 Task: Create a scrum project CircleTech. Add to scrum project CircleTech a team member softage.2@softage.net and assign as Project Lead. Add to scrum project CircleTech a team member softage.3@softage.net
Action: Mouse moved to (189, 54)
Screenshot: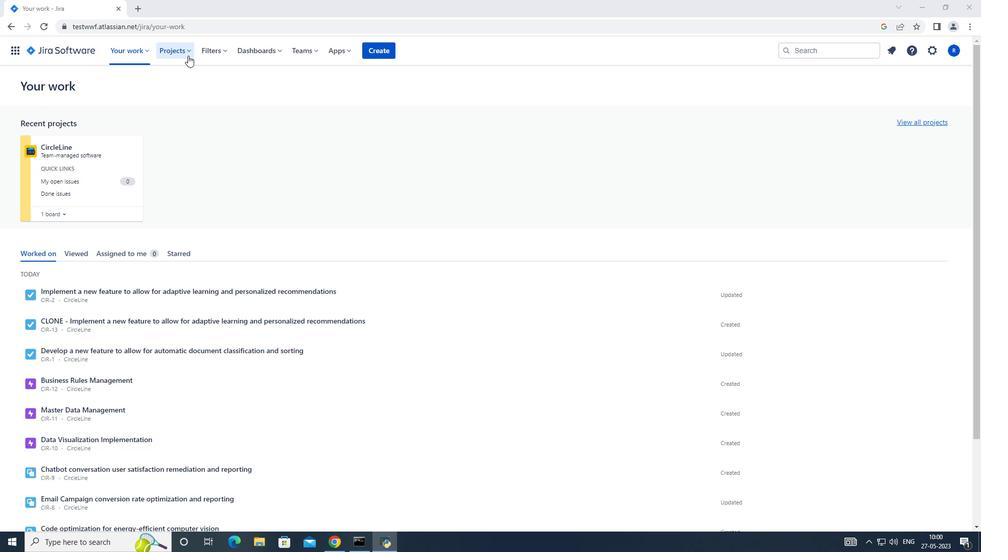 
Action: Mouse pressed left at (189, 54)
Screenshot: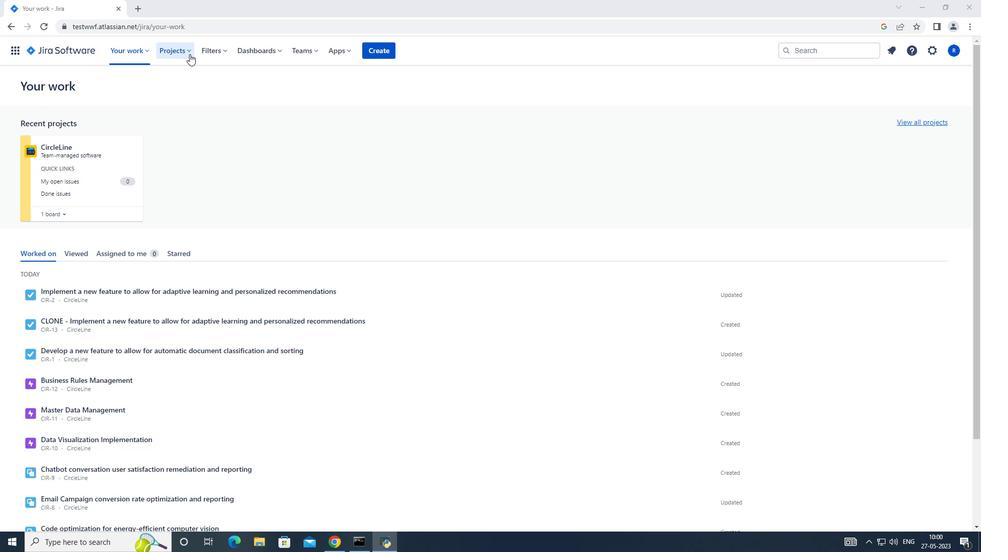 
Action: Mouse moved to (196, 152)
Screenshot: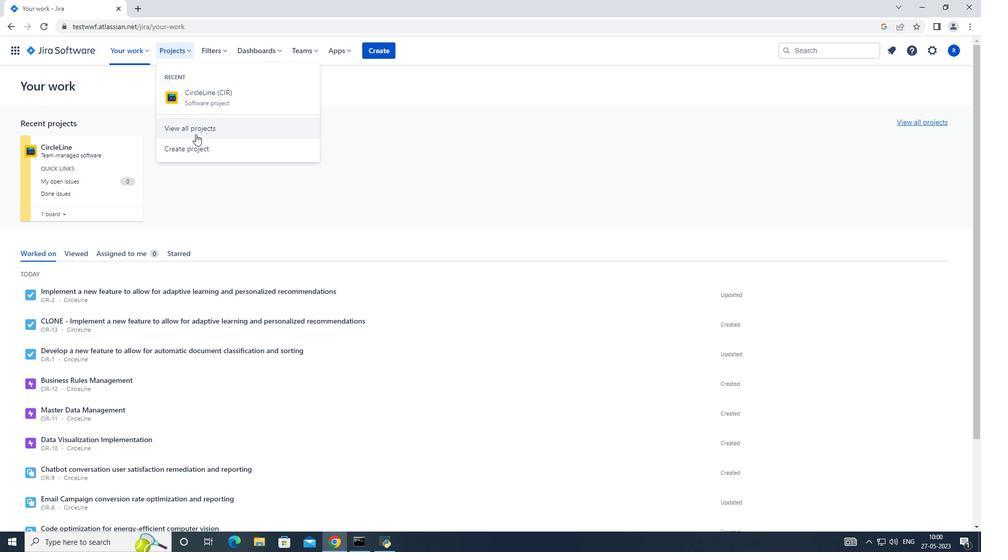 
Action: Mouse pressed left at (196, 152)
Screenshot: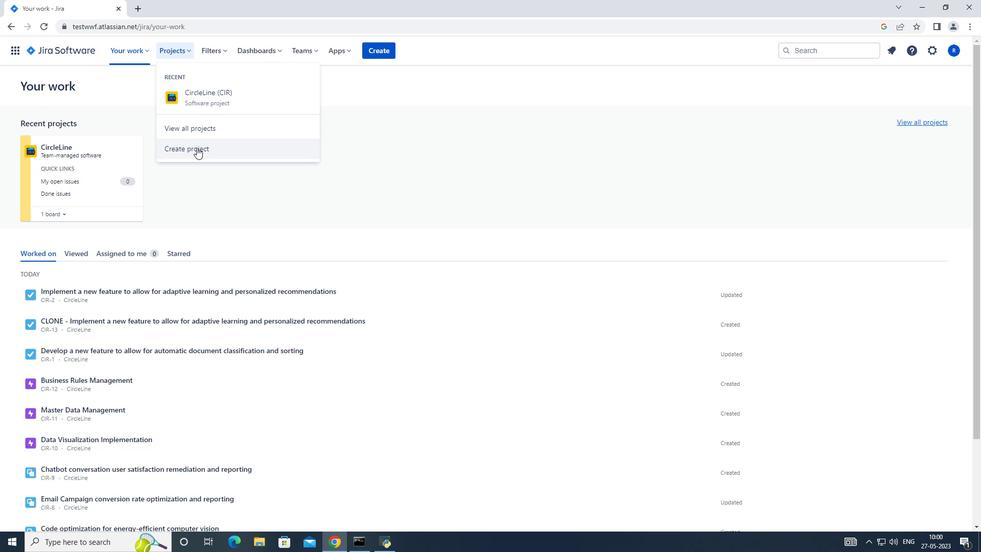 
Action: Mouse moved to (457, 256)
Screenshot: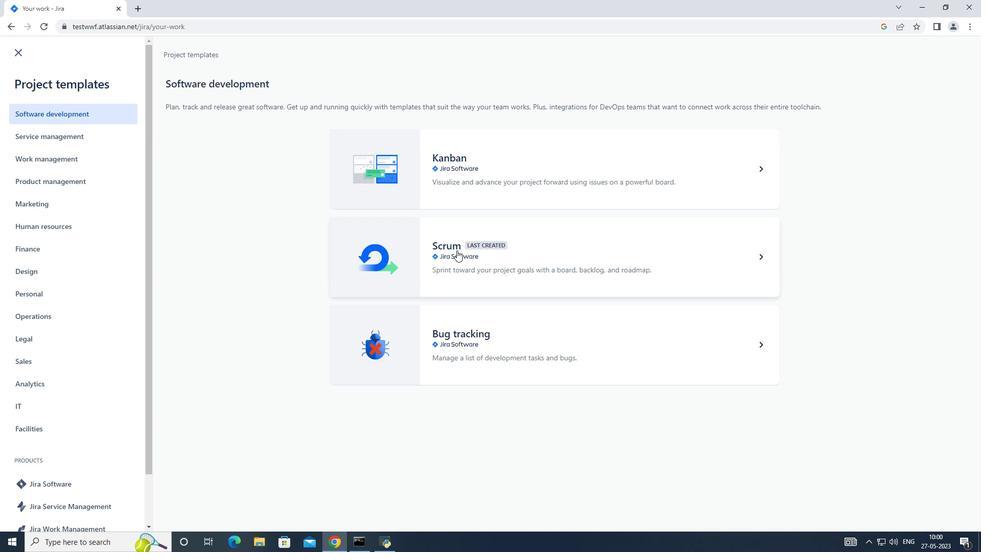 
Action: Mouse pressed left at (457, 256)
Screenshot: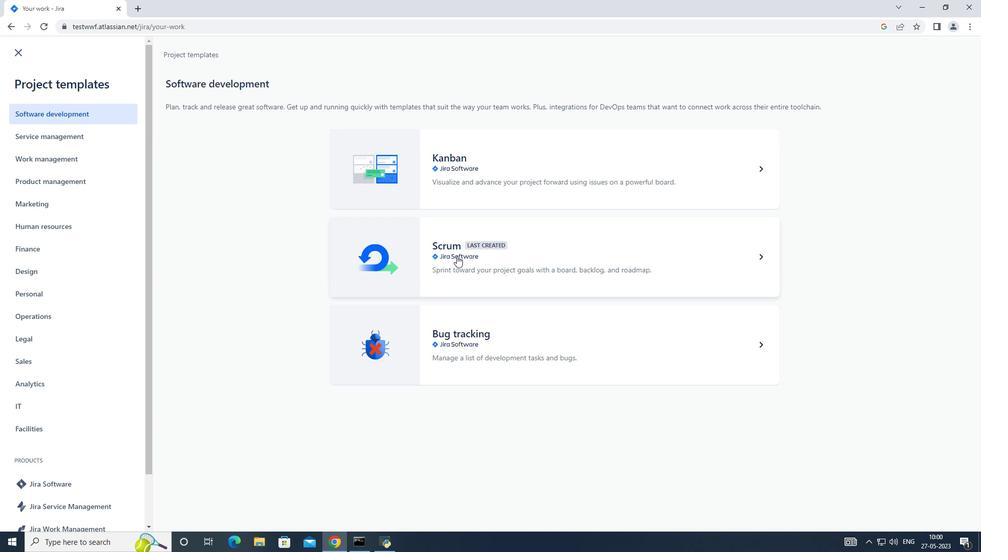 
Action: Mouse moved to (749, 501)
Screenshot: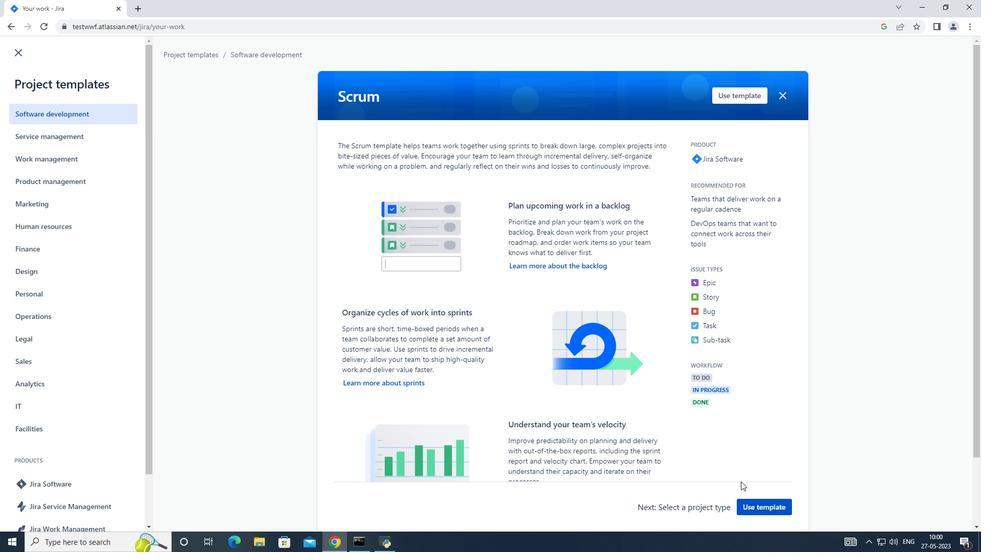 
Action: Mouse pressed left at (749, 501)
Screenshot: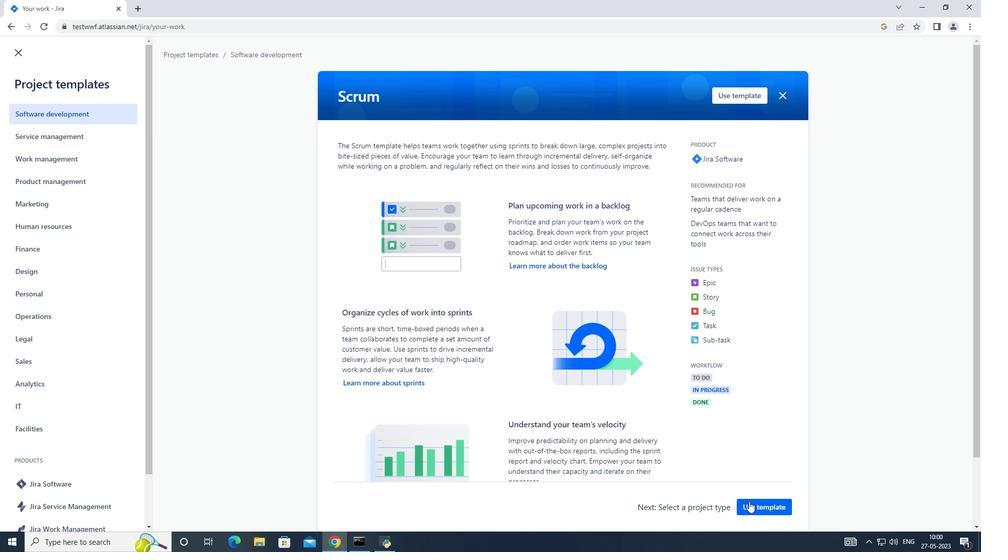 
Action: Mouse moved to (416, 299)
Screenshot: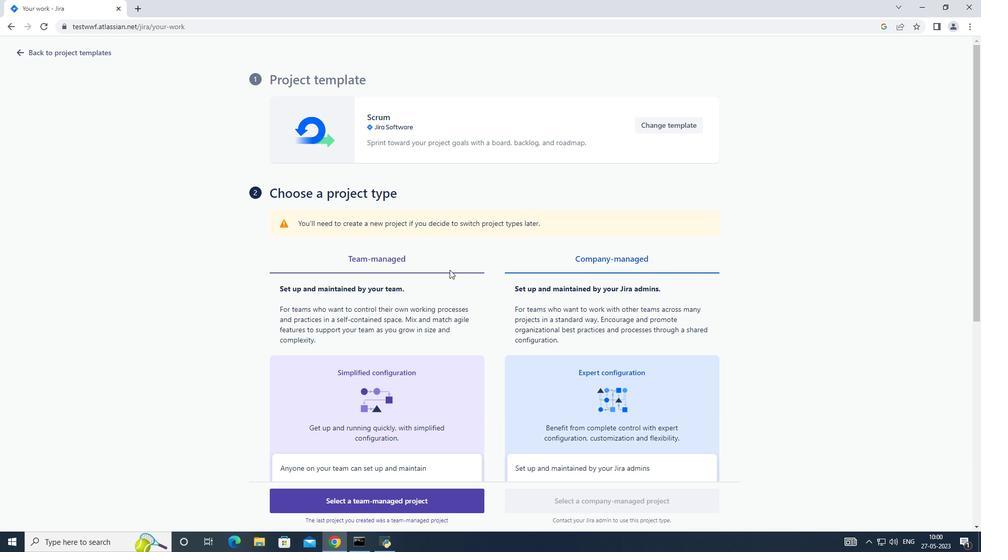 
Action: Mouse scrolled (416, 299) with delta (0, 0)
Screenshot: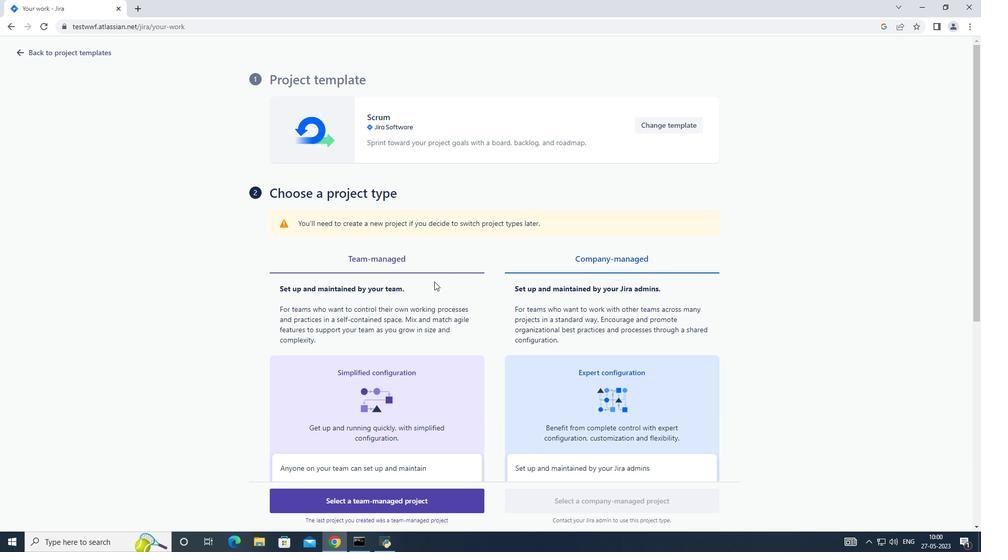 
Action: Mouse scrolled (416, 299) with delta (0, 0)
Screenshot: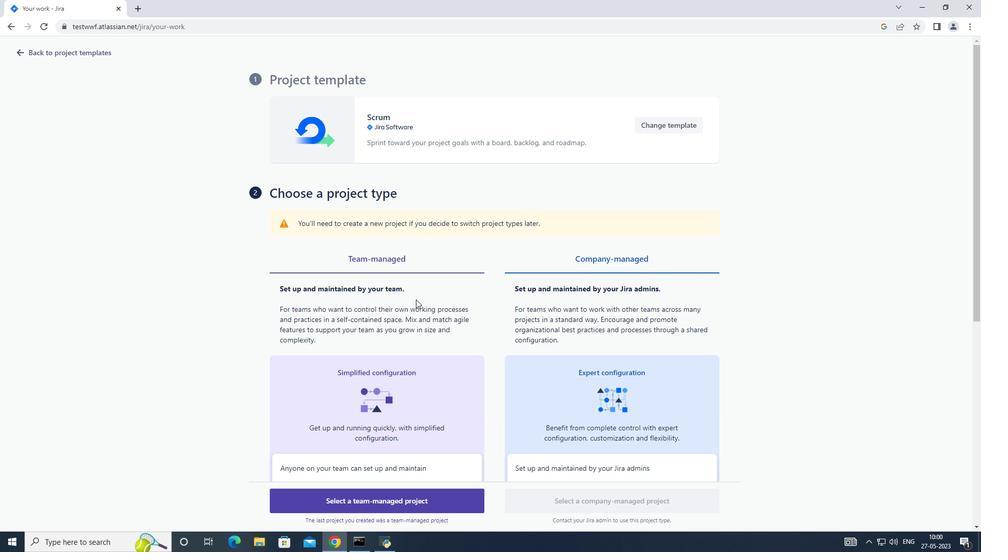 
Action: Mouse moved to (415, 305)
Screenshot: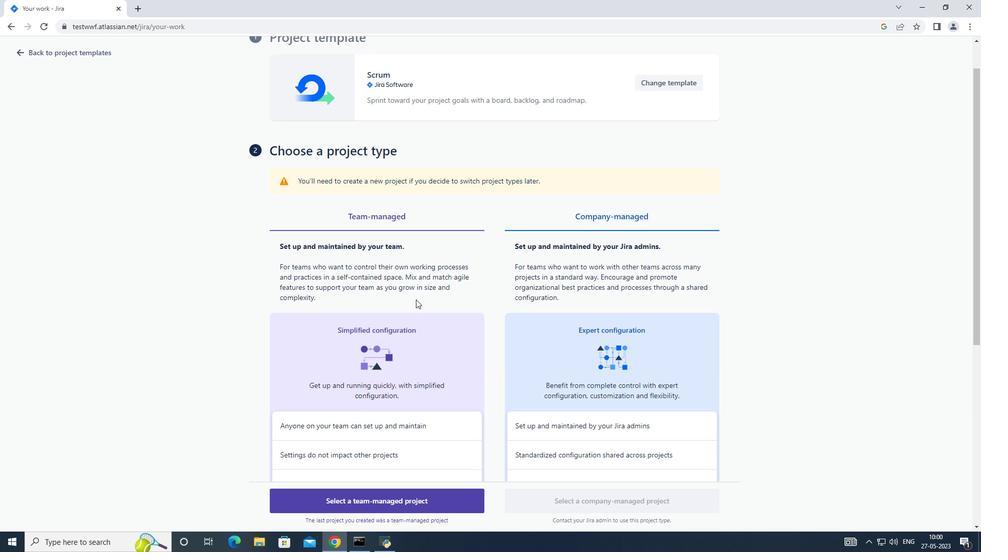 
Action: Mouse scrolled (415, 304) with delta (0, 0)
Screenshot: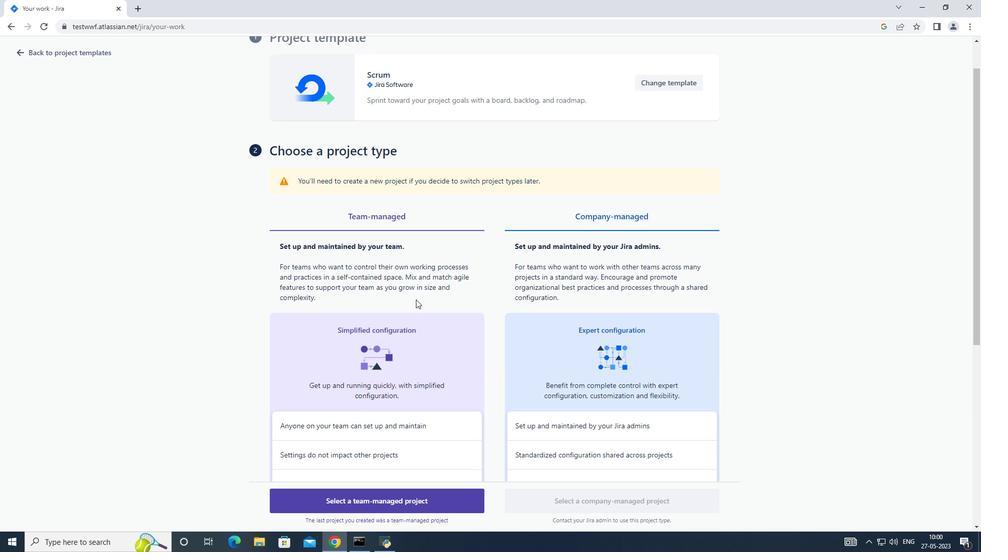 
Action: Mouse moved to (415, 308)
Screenshot: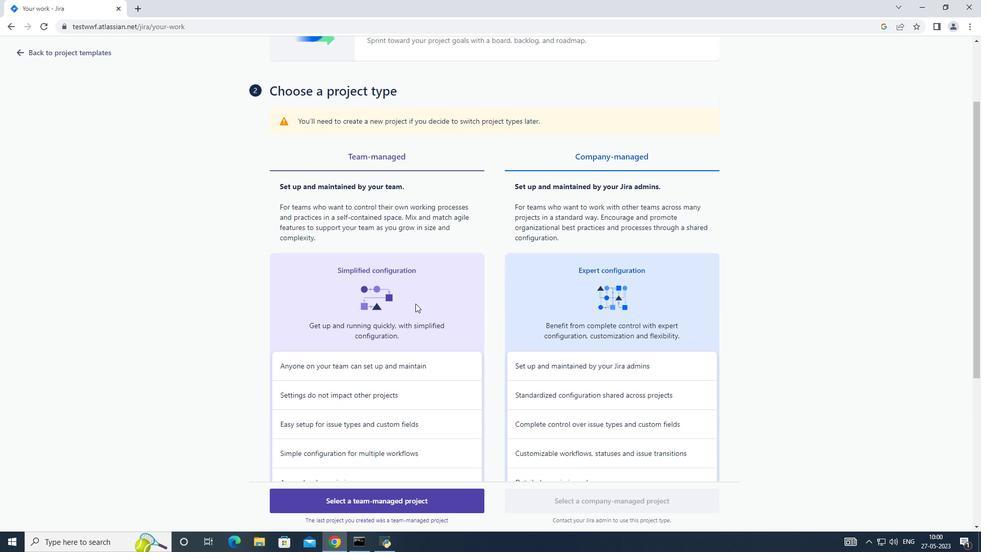 
Action: Mouse scrolled (415, 308) with delta (0, 0)
Screenshot: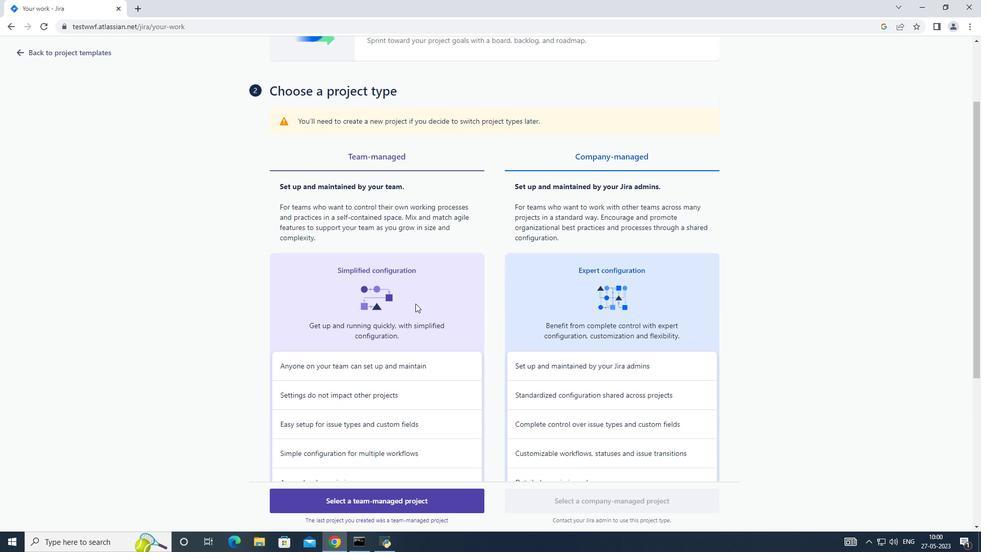 
Action: Mouse moved to (411, 312)
Screenshot: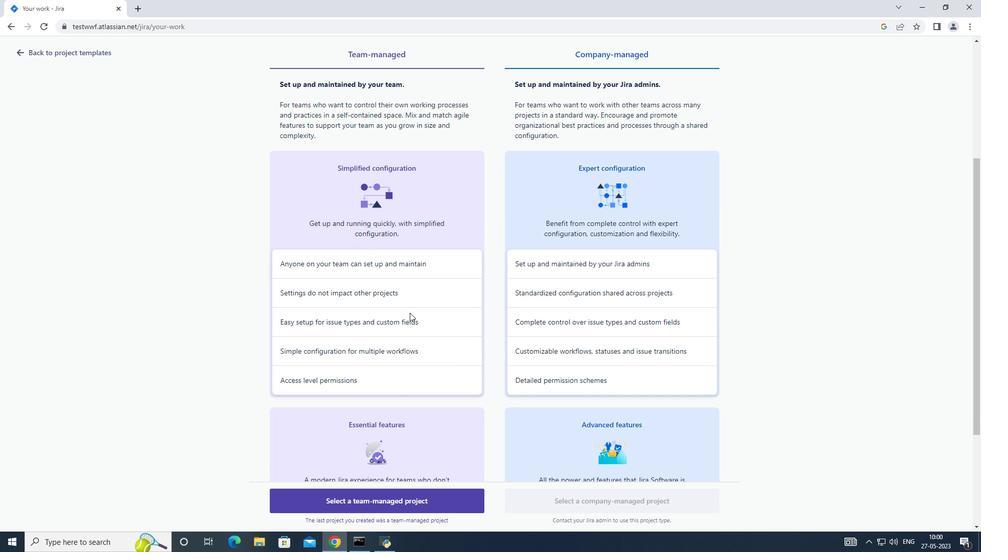 
Action: Mouse scrolled (411, 311) with delta (0, 0)
Screenshot: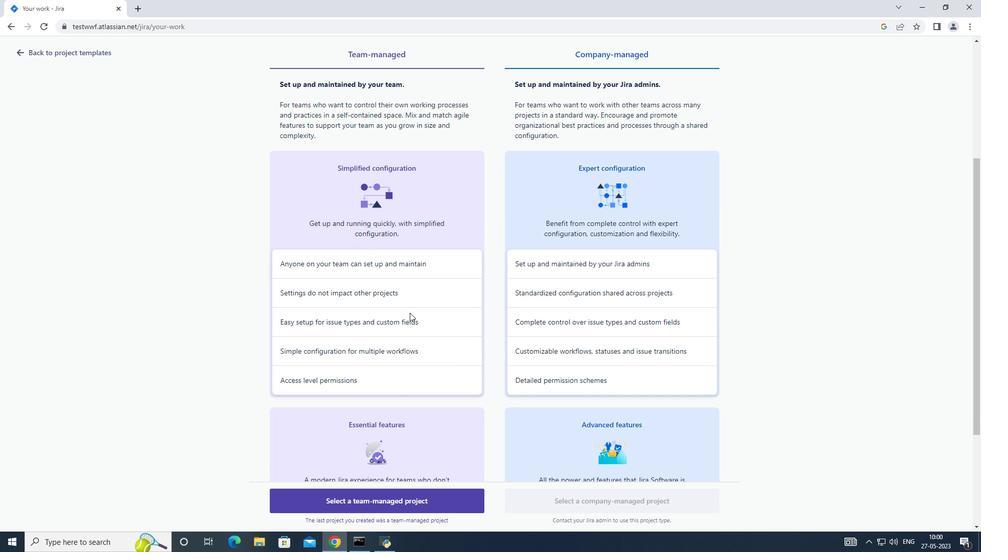 
Action: Mouse scrolled (411, 311) with delta (0, 0)
Screenshot: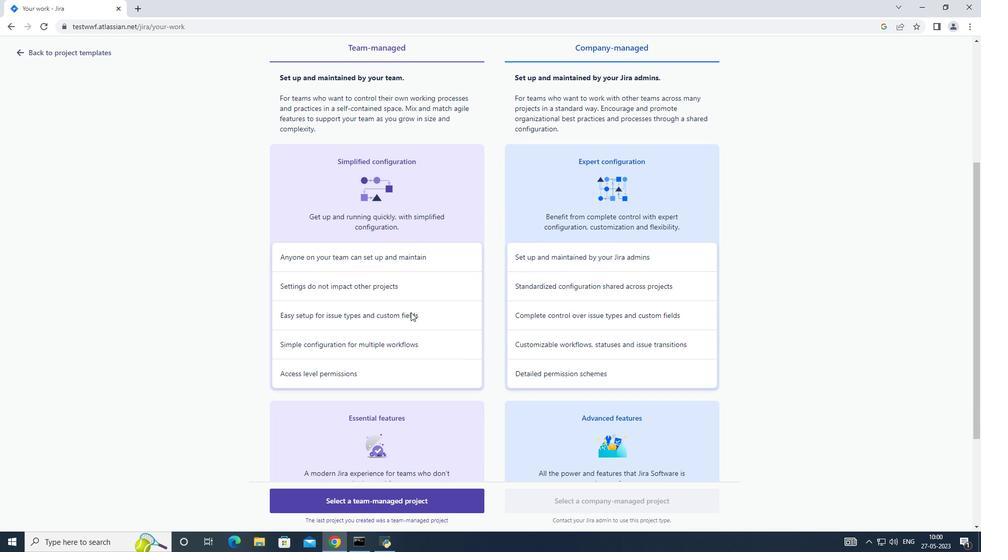 
Action: Mouse moved to (411, 312)
Screenshot: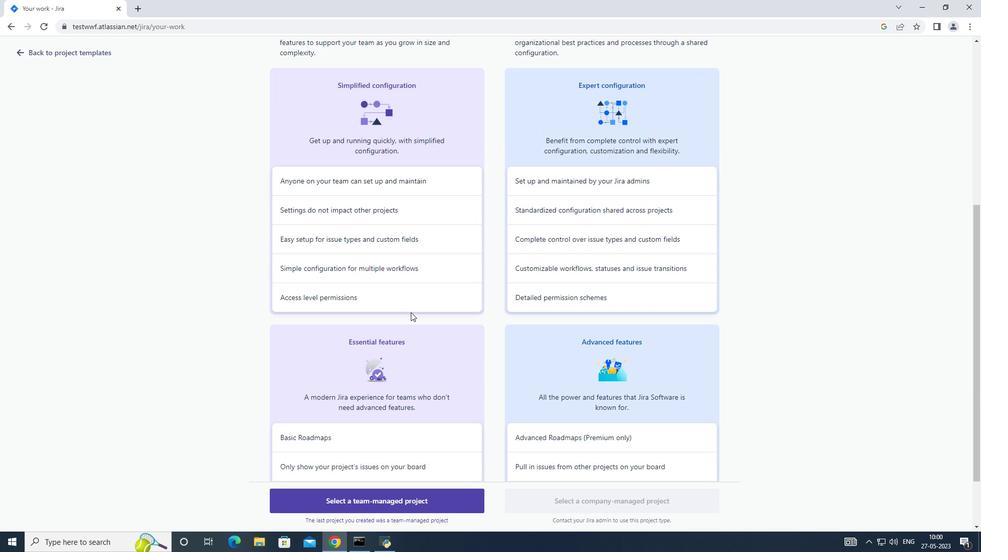 
Action: Mouse scrolled (411, 311) with delta (0, 0)
Screenshot: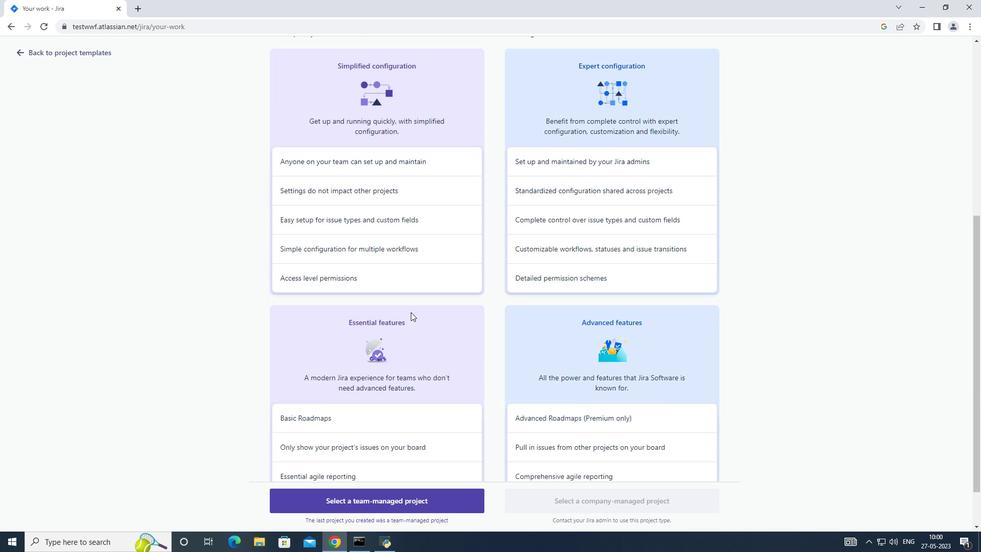 
Action: Mouse scrolled (411, 311) with delta (0, 0)
Screenshot: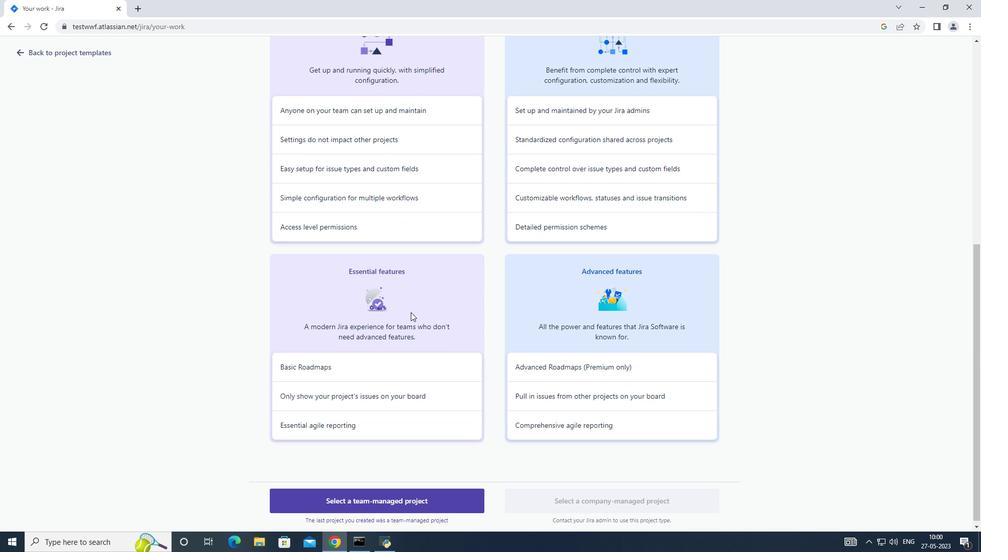 
Action: Mouse scrolled (411, 311) with delta (0, 0)
Screenshot: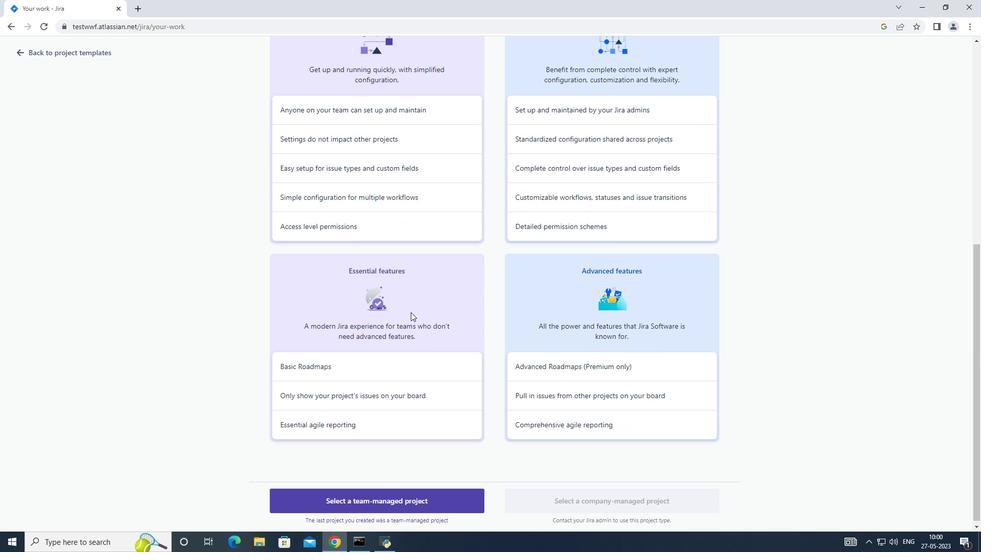 
Action: Mouse moved to (339, 494)
Screenshot: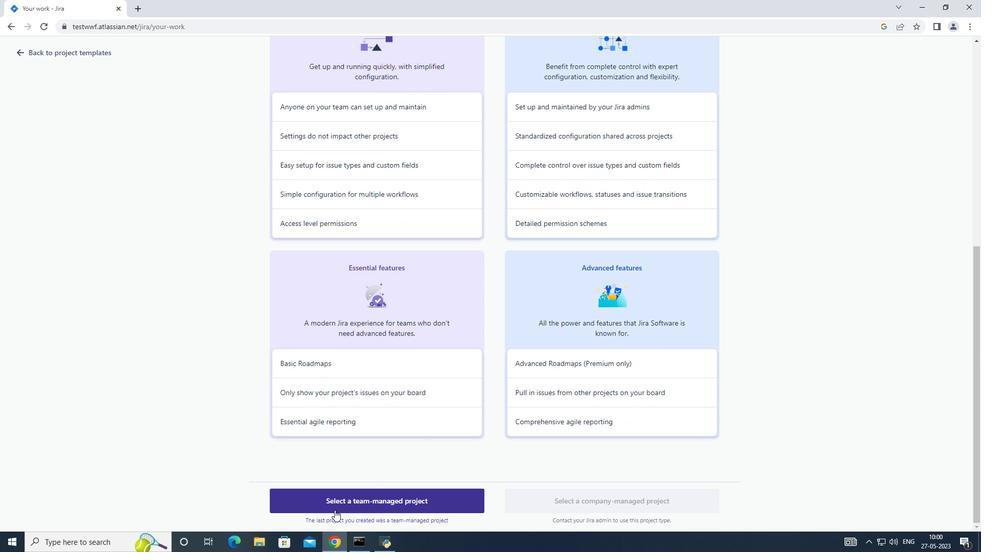 
Action: Mouse pressed left at (339, 494)
Screenshot: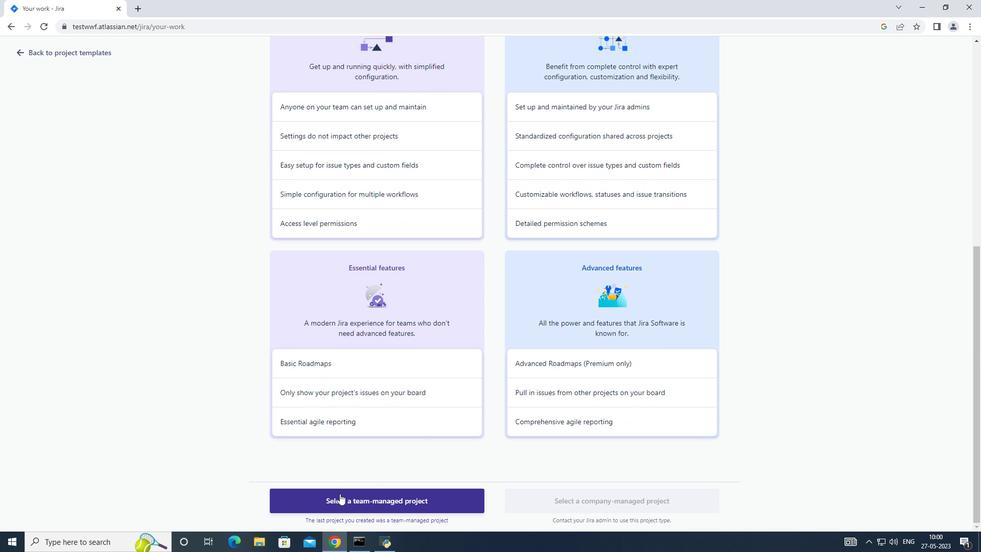 
Action: Mouse moved to (349, 221)
Screenshot: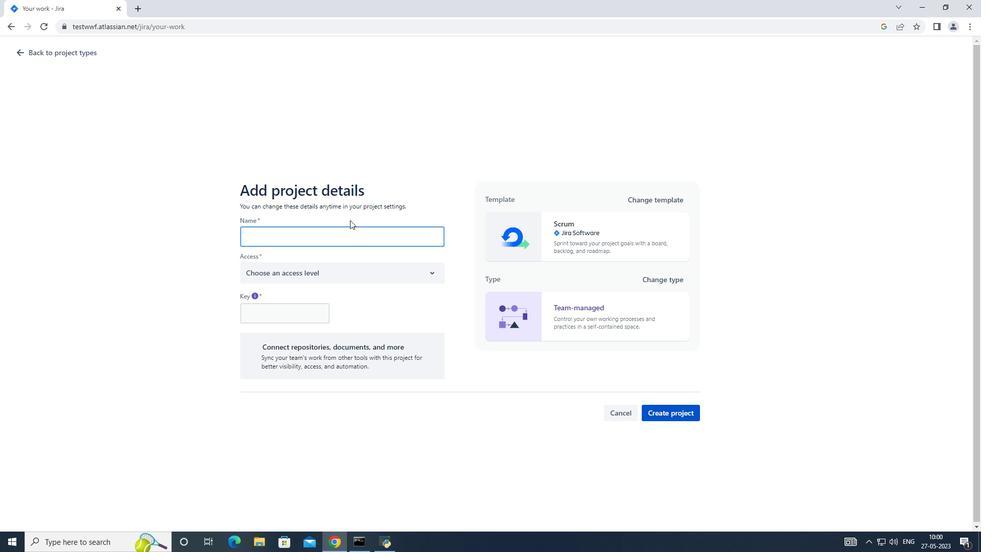 
Action: Key pressed <Key.shift>Circle<Key.shift><Key.shift>Tech
Screenshot: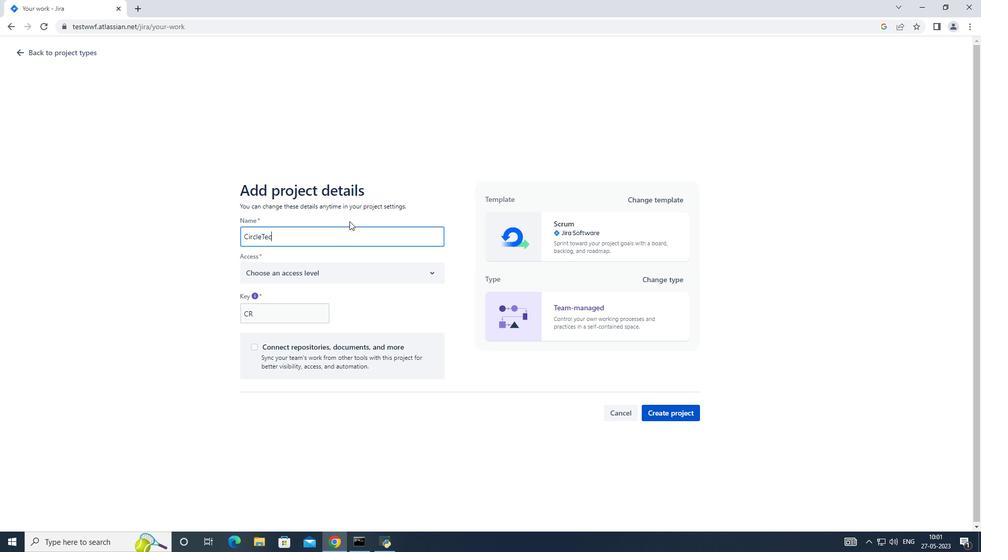 
Action: Mouse moved to (672, 415)
Screenshot: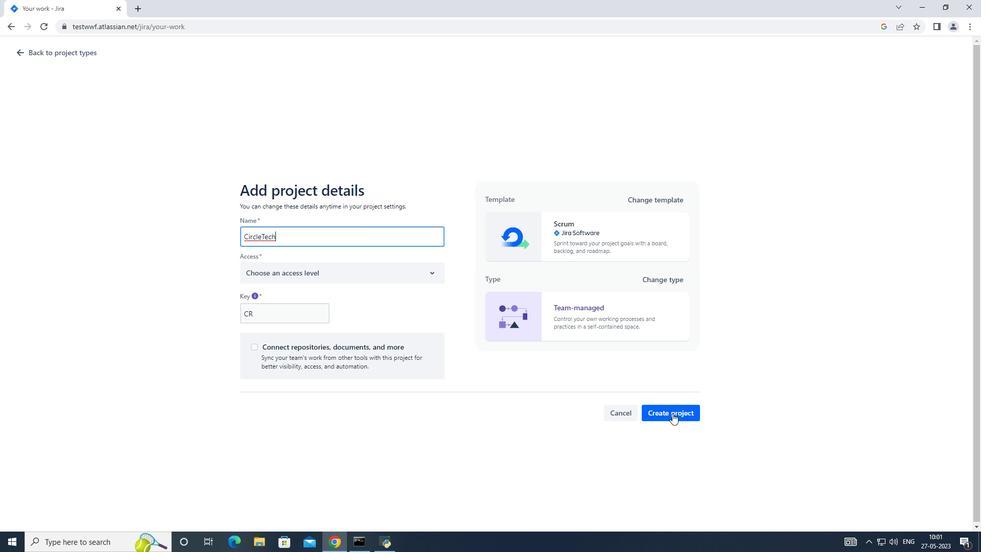 
Action: Mouse pressed left at (672, 415)
Screenshot: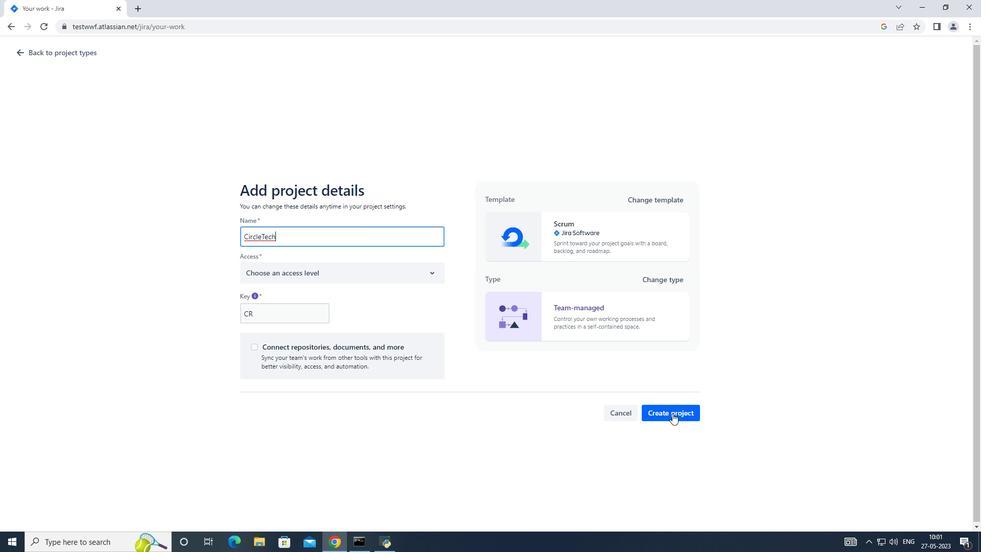 
Action: Mouse moved to (314, 271)
Screenshot: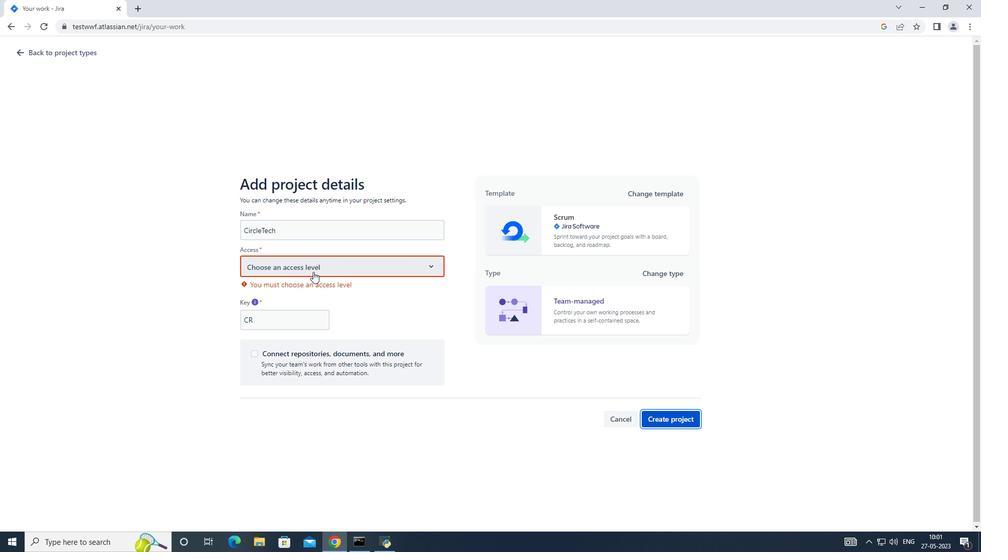 
Action: Mouse pressed left at (314, 271)
Screenshot: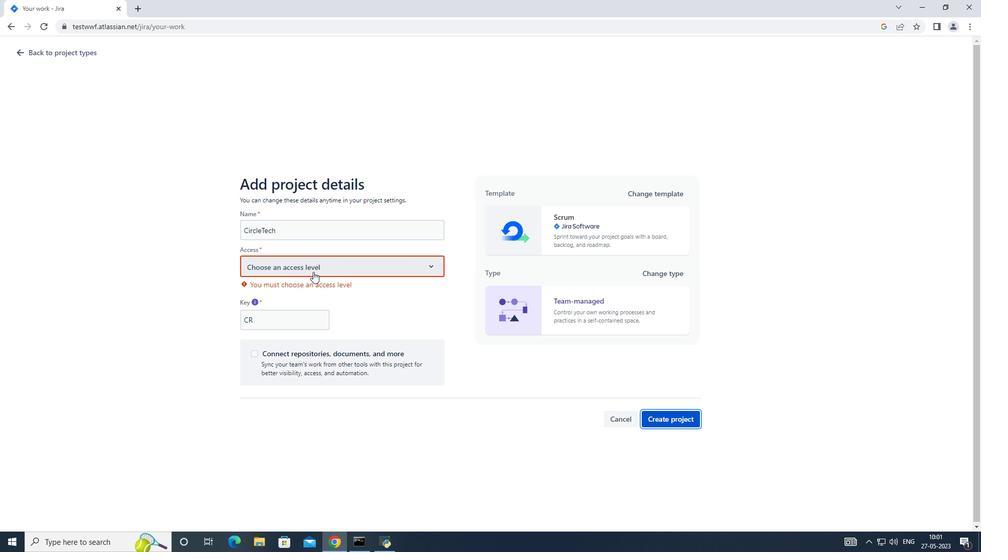 
Action: Mouse moved to (333, 306)
Screenshot: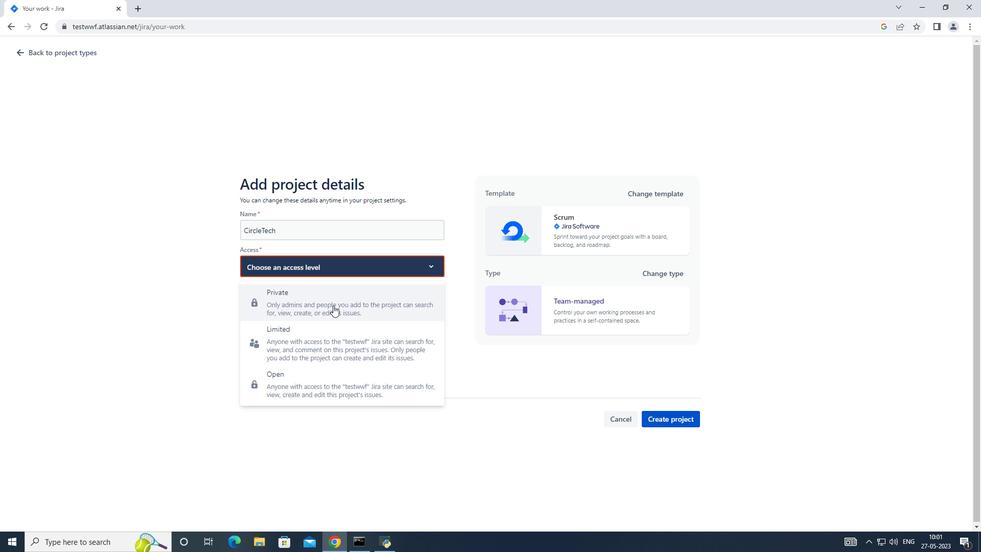 
Action: Mouse pressed left at (333, 306)
Screenshot: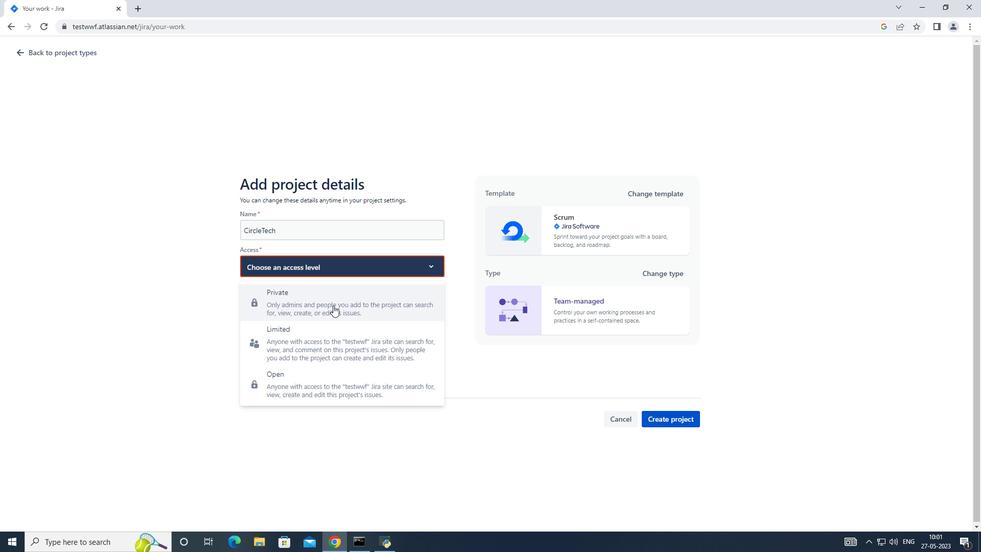 
Action: Mouse moved to (658, 412)
Screenshot: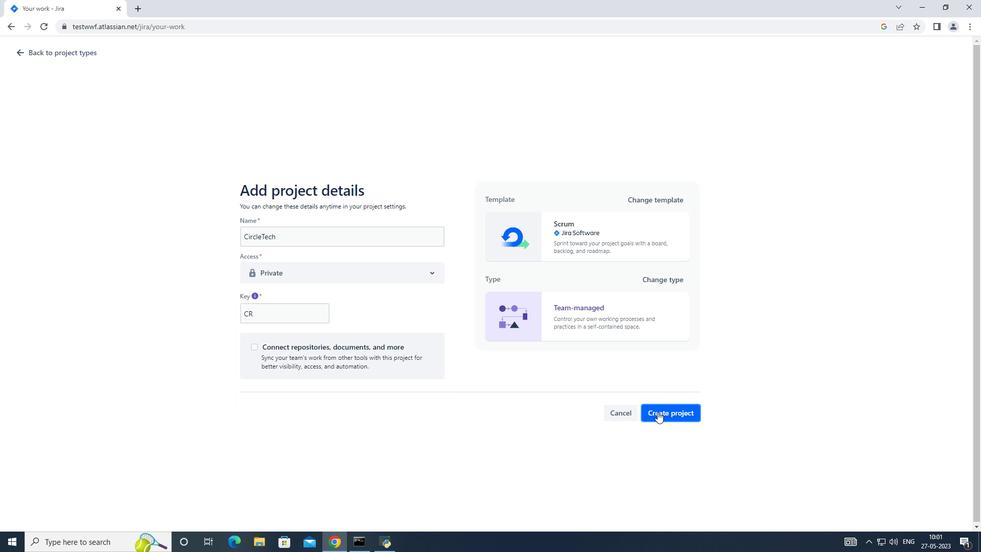 
Action: Mouse pressed left at (658, 412)
Screenshot: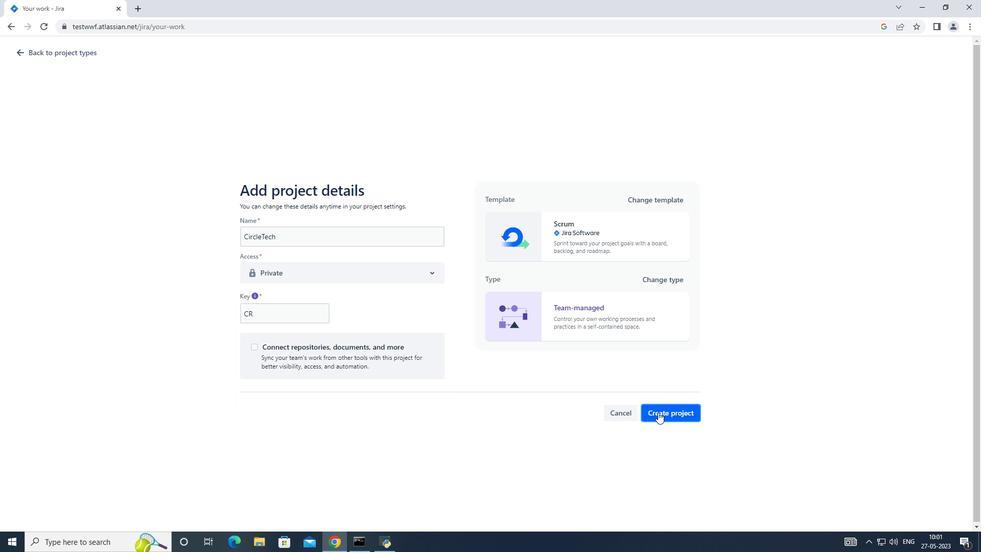 
Action: Mouse moved to (242, 135)
Screenshot: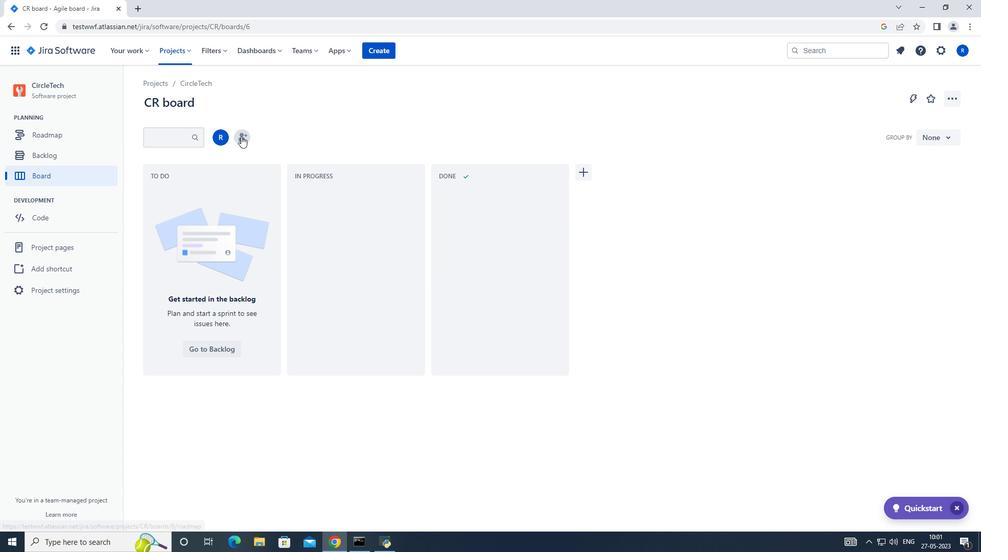 
Action: Mouse pressed left at (242, 135)
Screenshot: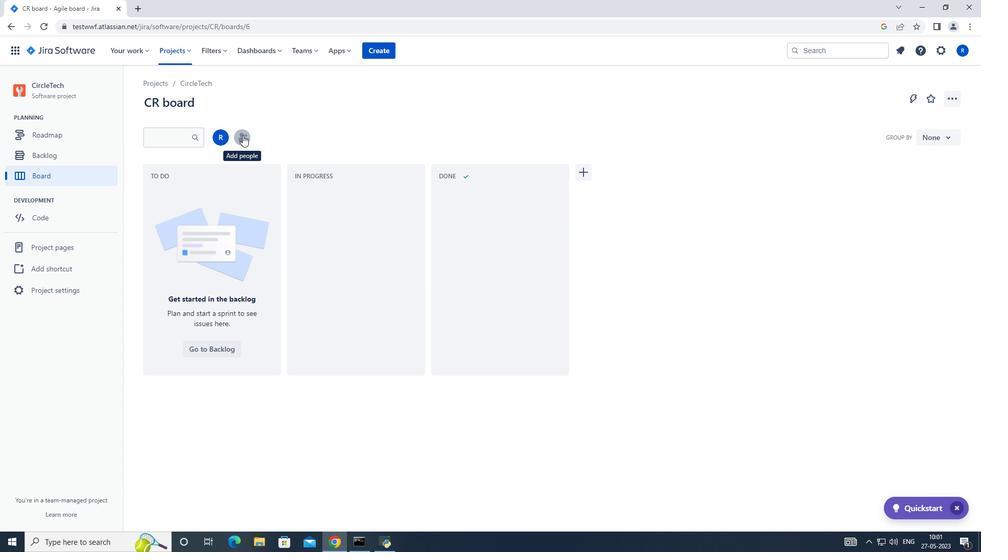 
Action: Mouse moved to (471, 127)
Screenshot: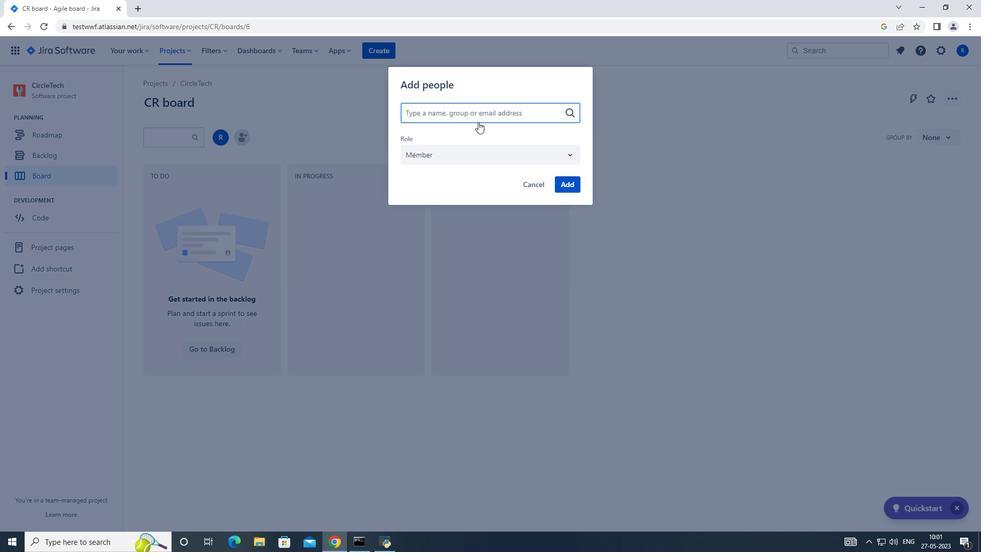 
Action: Key pressed softage.2<Key.shift_r>@softage.net
Screenshot: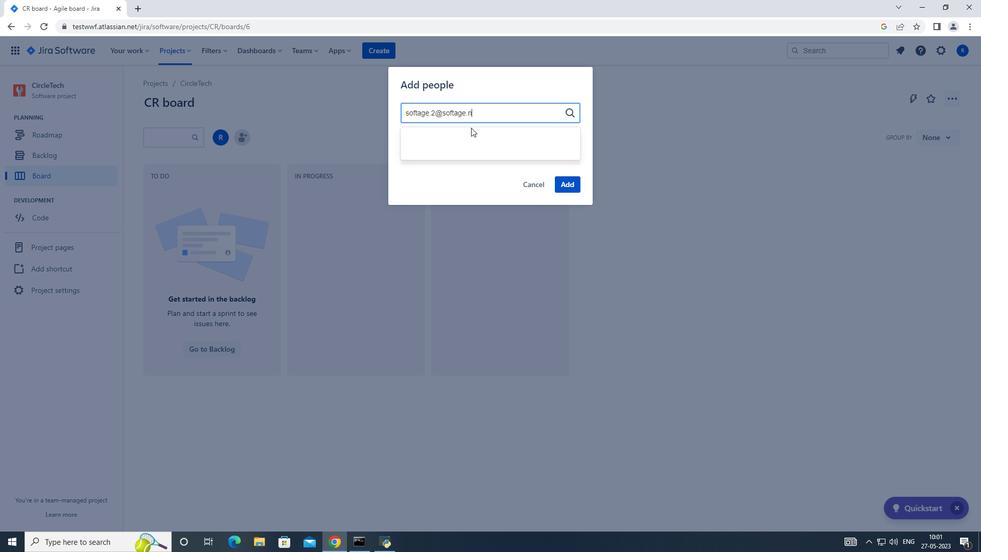 
Action: Mouse moved to (464, 142)
Screenshot: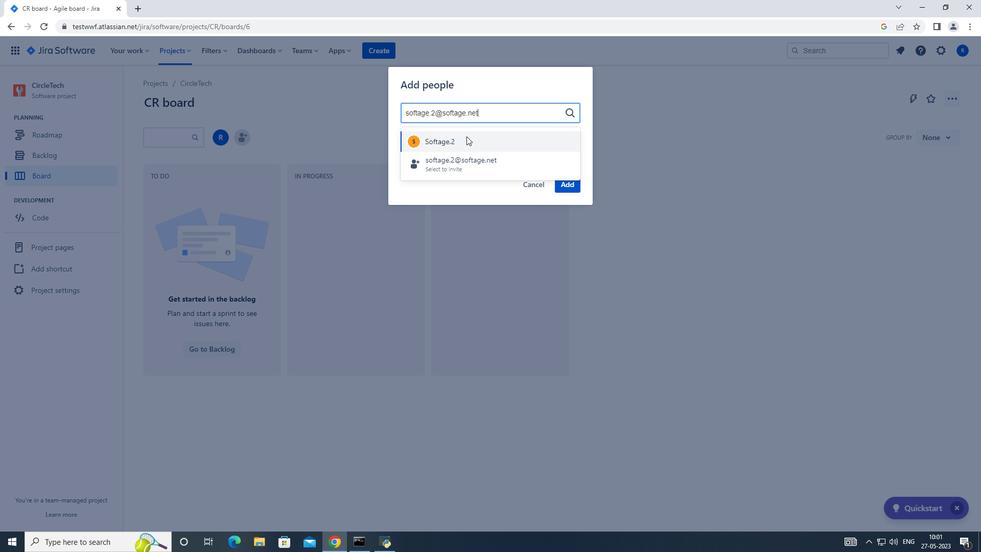 
Action: Mouse pressed left at (464, 142)
Screenshot: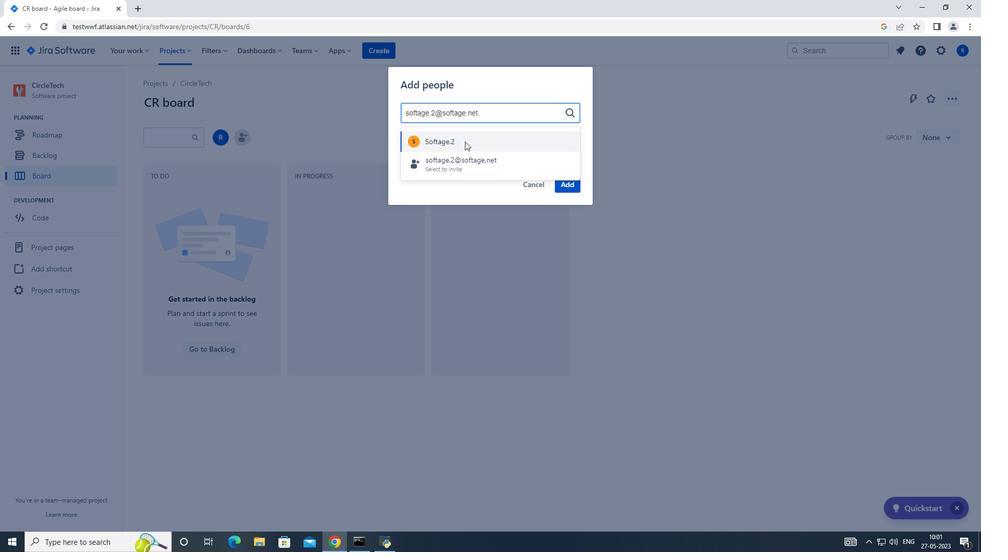 
Action: Mouse moved to (563, 156)
Screenshot: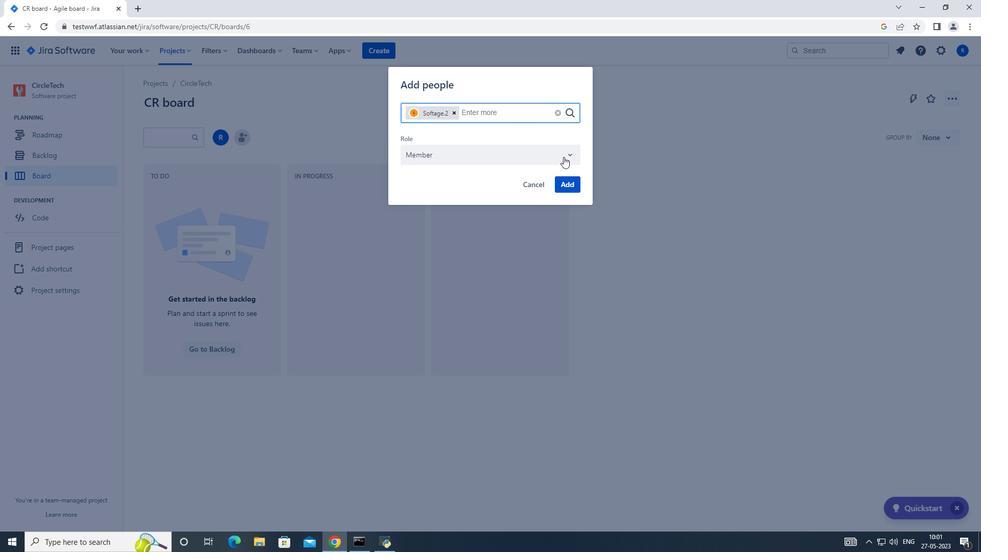 
Action: Mouse pressed left at (563, 156)
Screenshot: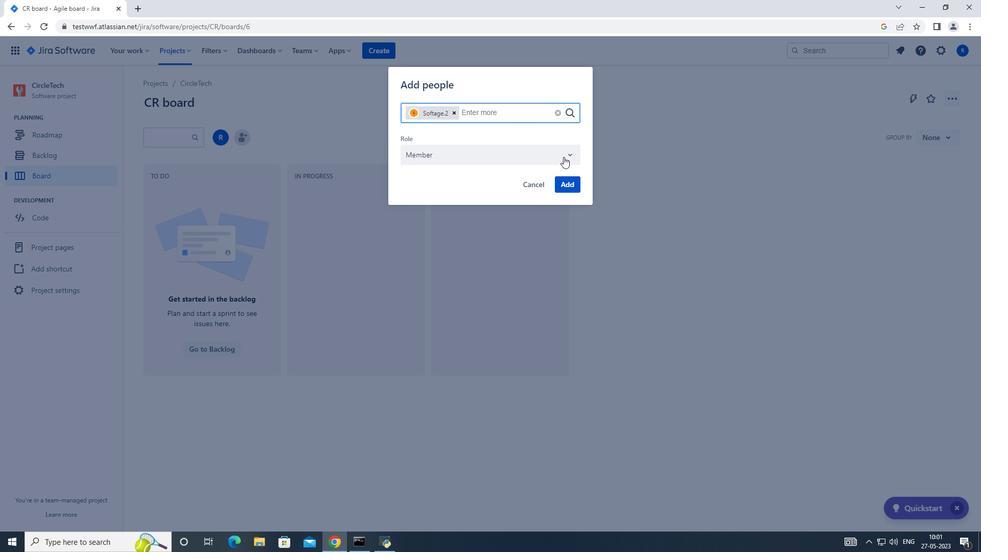 
Action: Mouse moved to (563, 156)
Screenshot: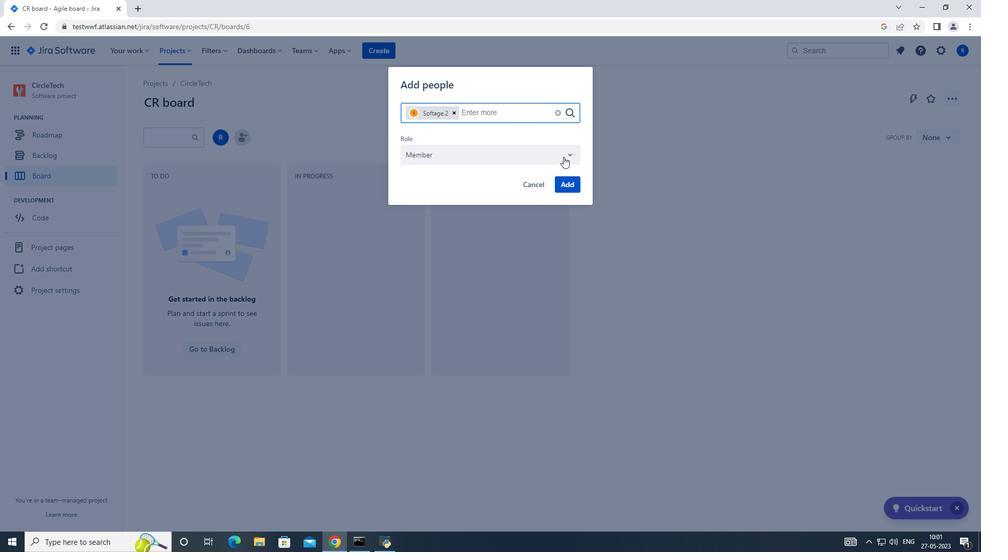 
Action: Mouse pressed left at (563, 156)
Screenshot: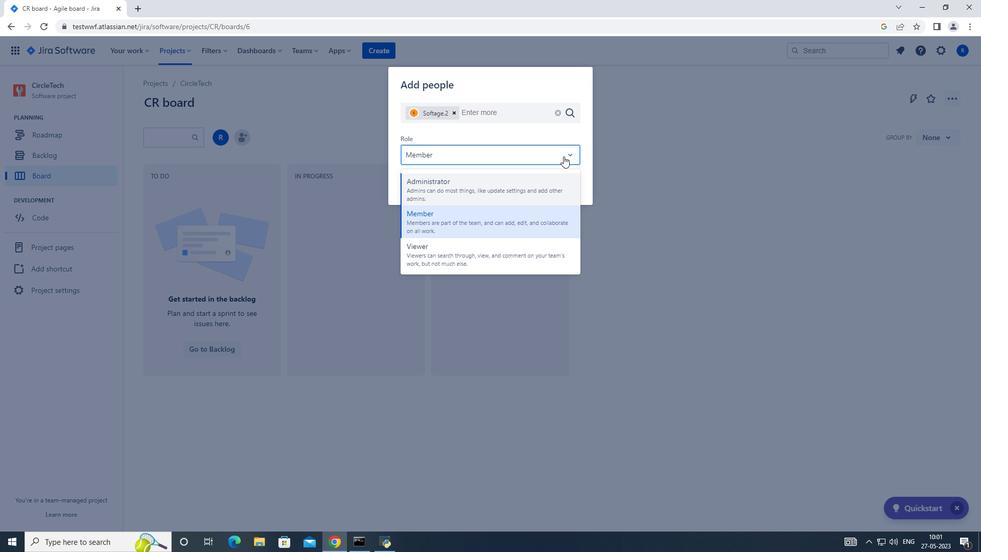 
Action: Mouse moved to (565, 181)
Screenshot: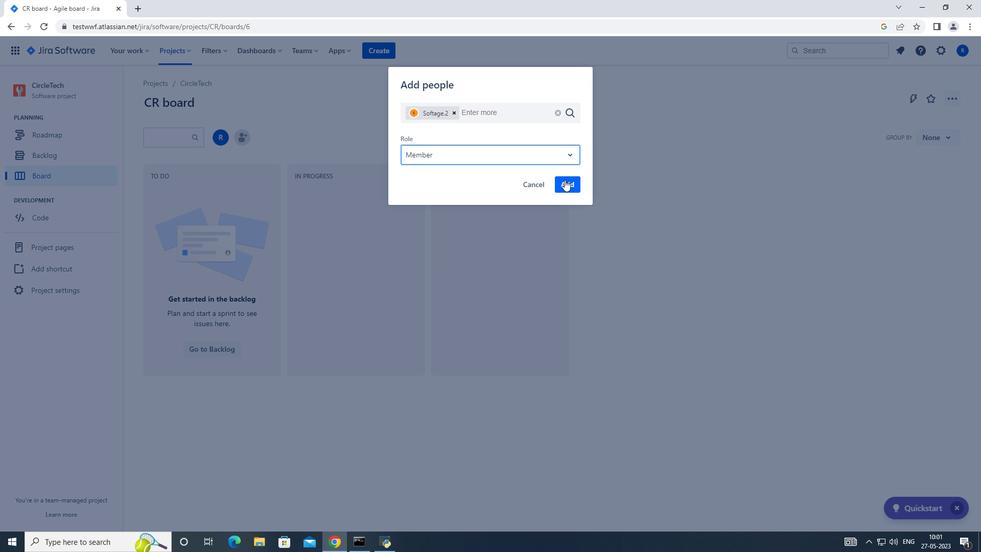 
Action: Mouse pressed left at (565, 181)
Screenshot: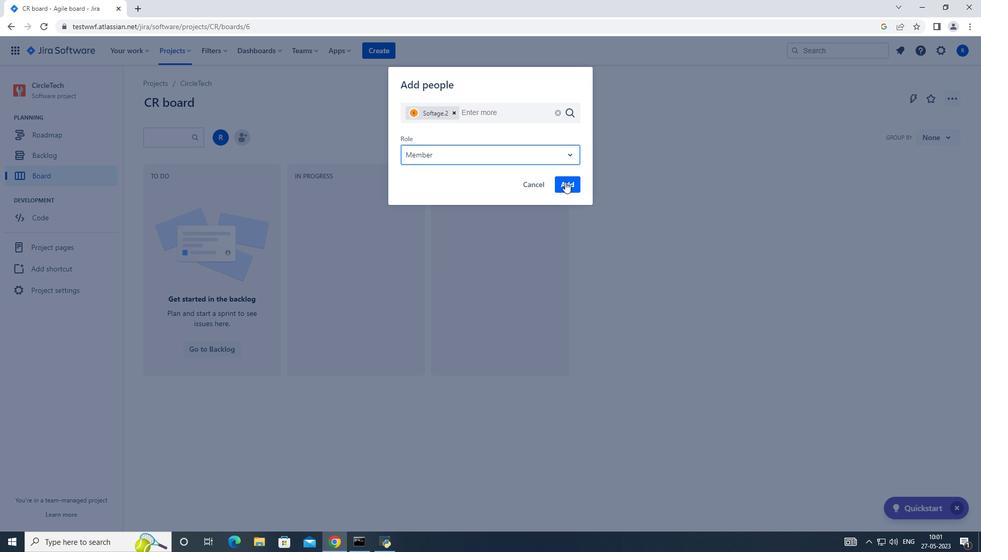 
Action: Mouse moved to (53, 285)
Screenshot: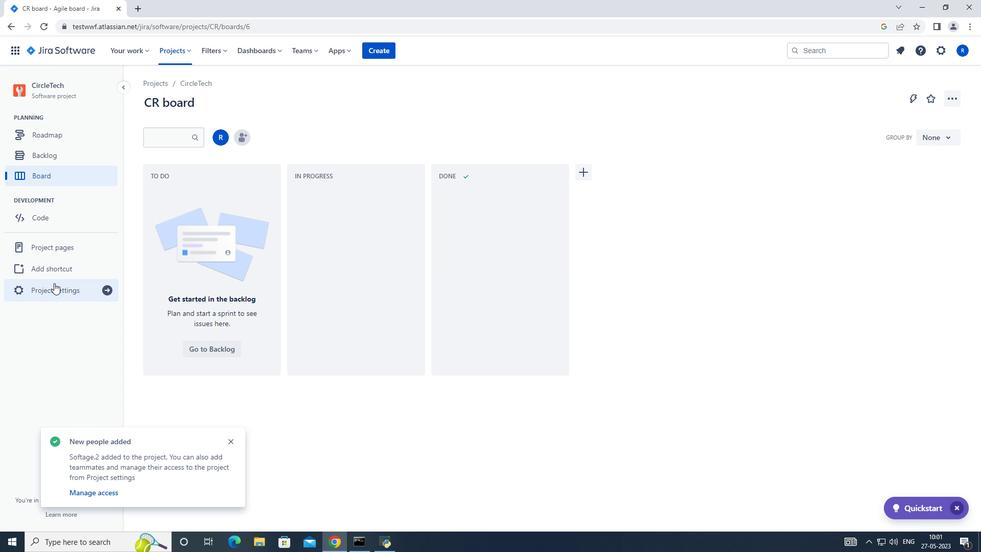 
Action: Mouse pressed left at (53, 285)
Screenshot: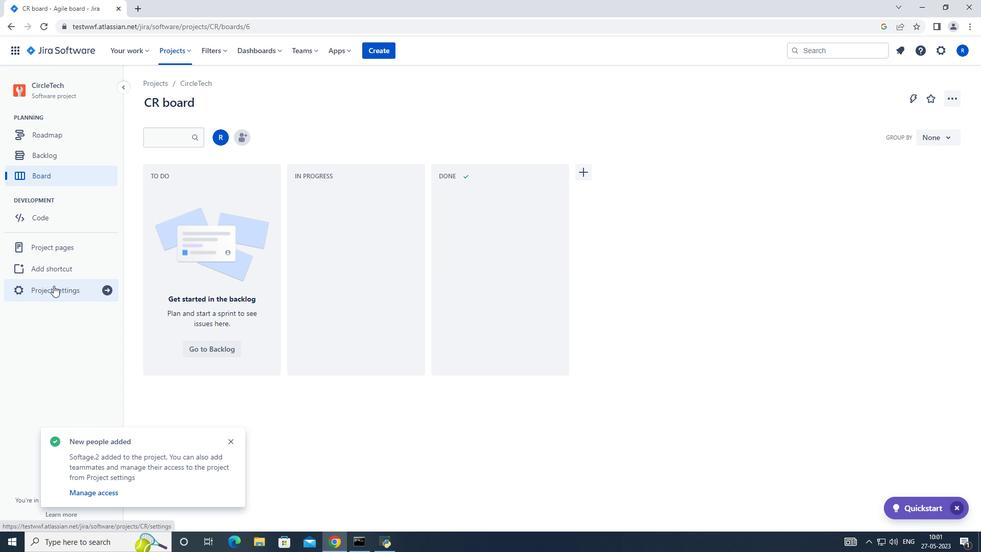 
Action: Mouse moved to (543, 332)
Screenshot: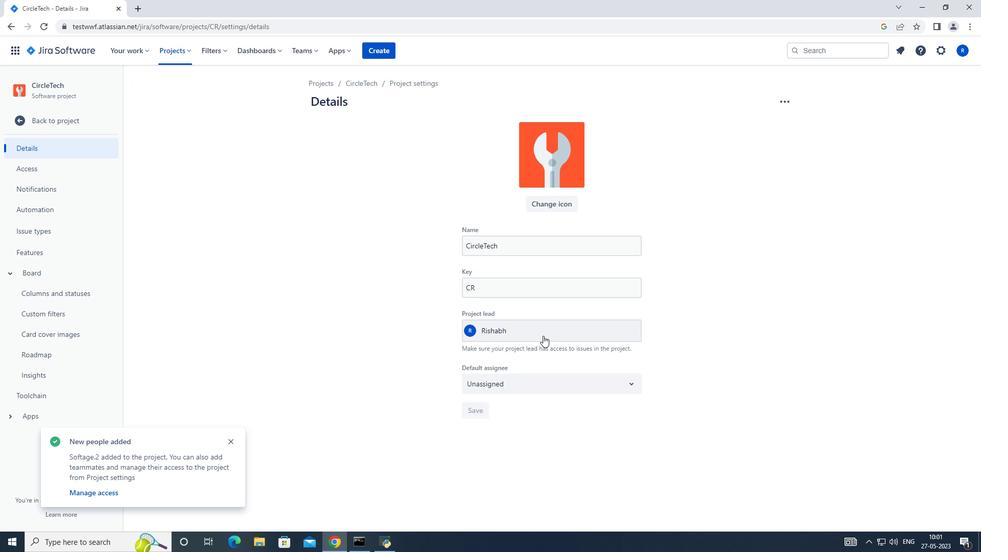 
Action: Mouse pressed left at (543, 332)
Screenshot: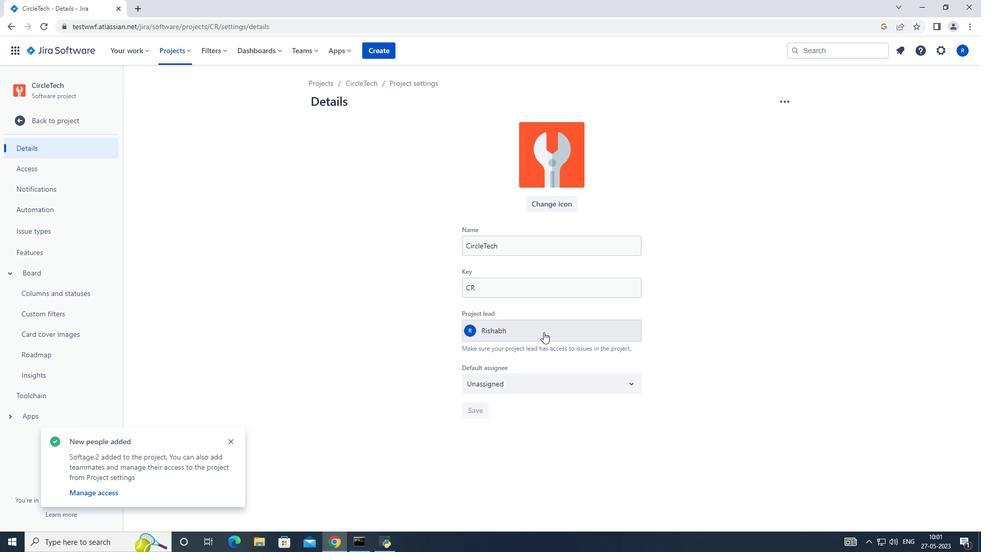
Action: Mouse moved to (543, 334)
Screenshot: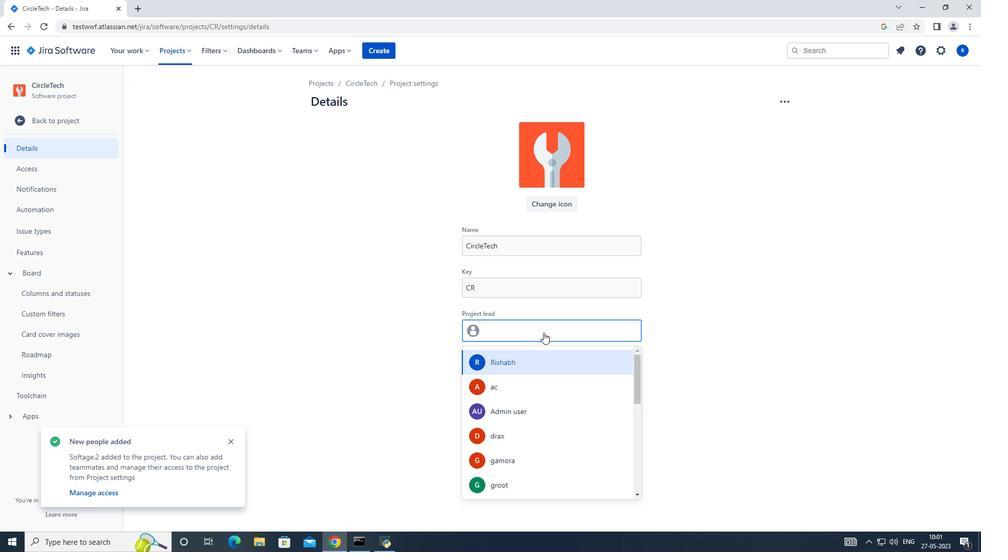 
Action: Key pressed softage.2<Key.shift_r>@softage.net<Key.enter>
Screenshot: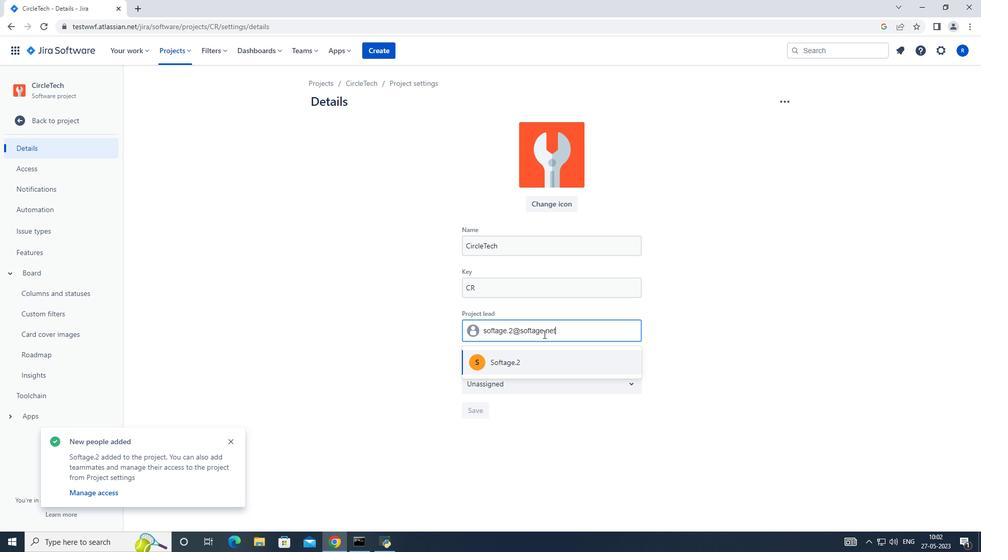 
Action: Mouse moved to (539, 386)
Screenshot: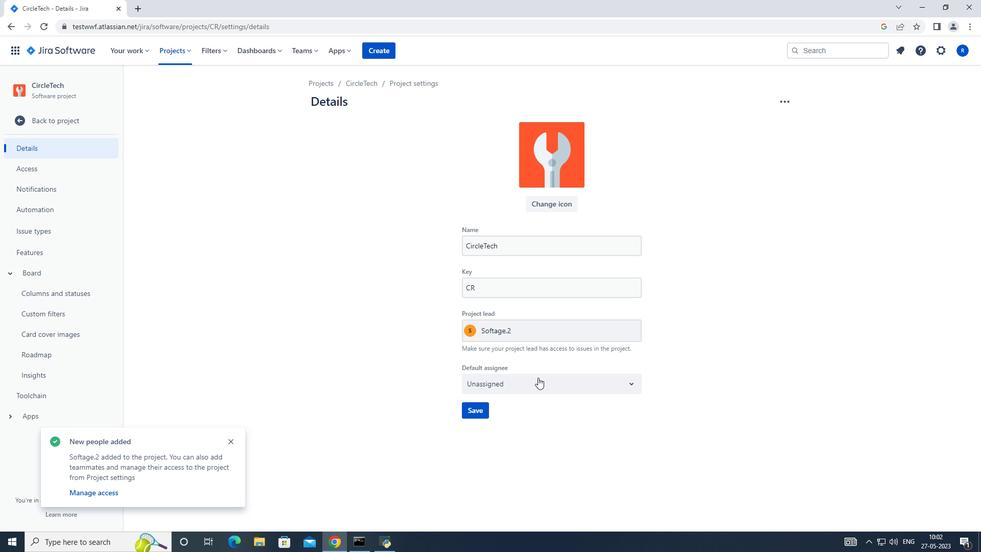 
Action: Mouse pressed left at (539, 386)
Screenshot: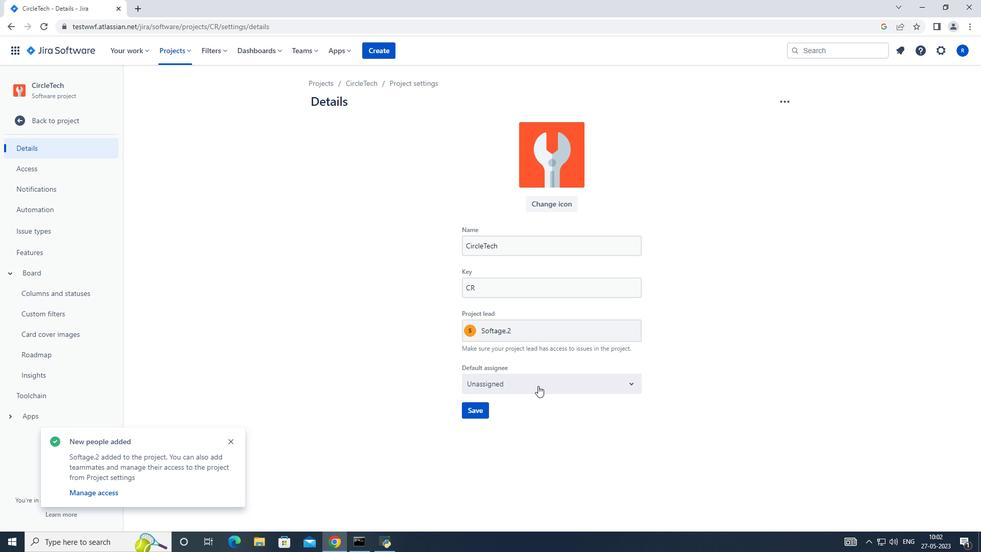 
Action: Mouse moved to (509, 415)
Screenshot: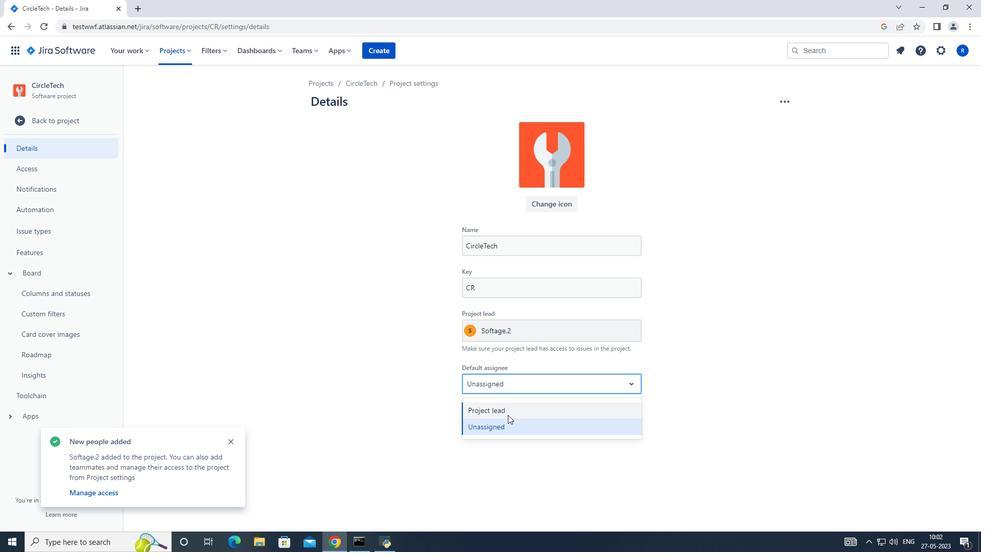 
Action: Mouse pressed left at (509, 415)
Screenshot: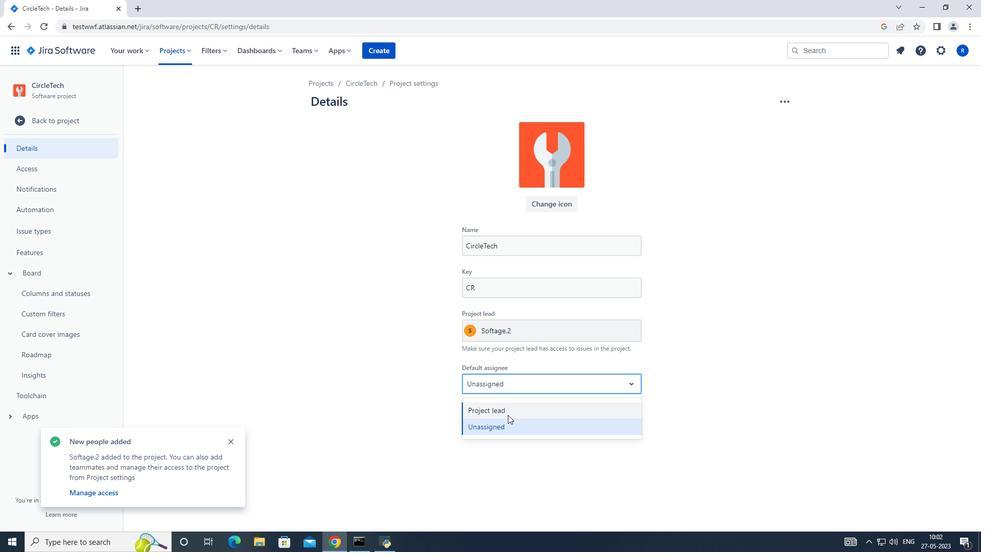 
Action: Mouse moved to (475, 412)
Screenshot: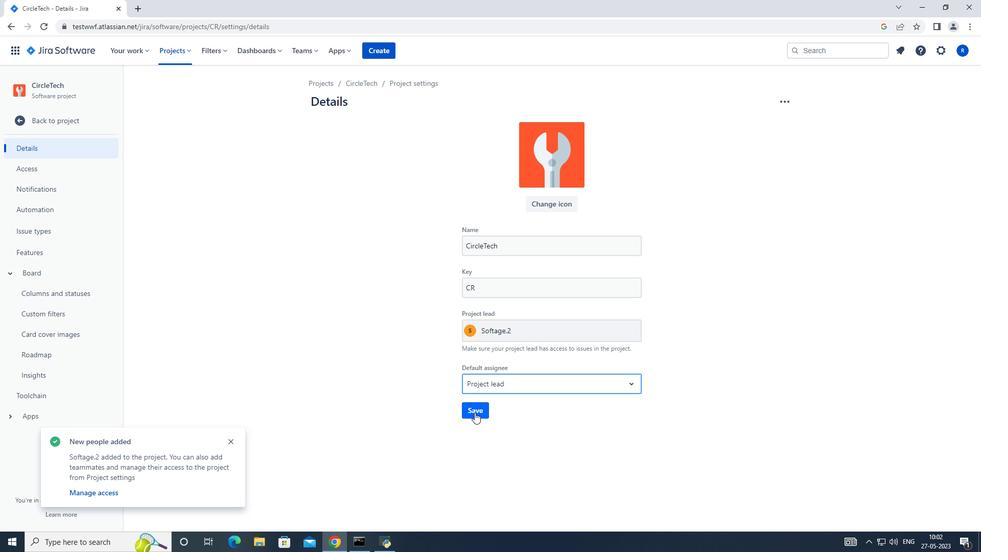 
Action: Mouse pressed left at (475, 412)
Screenshot: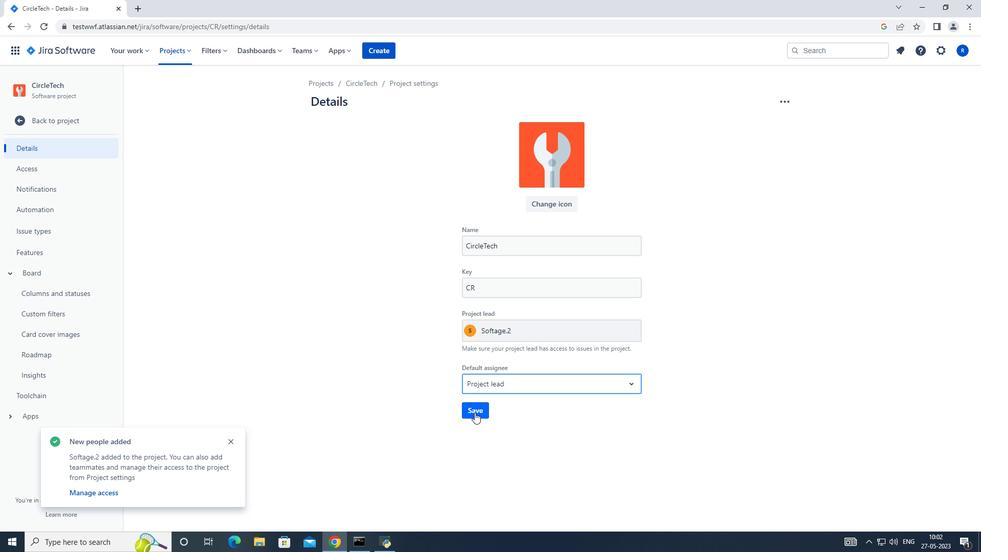 
Action: Mouse moved to (42, 121)
Screenshot: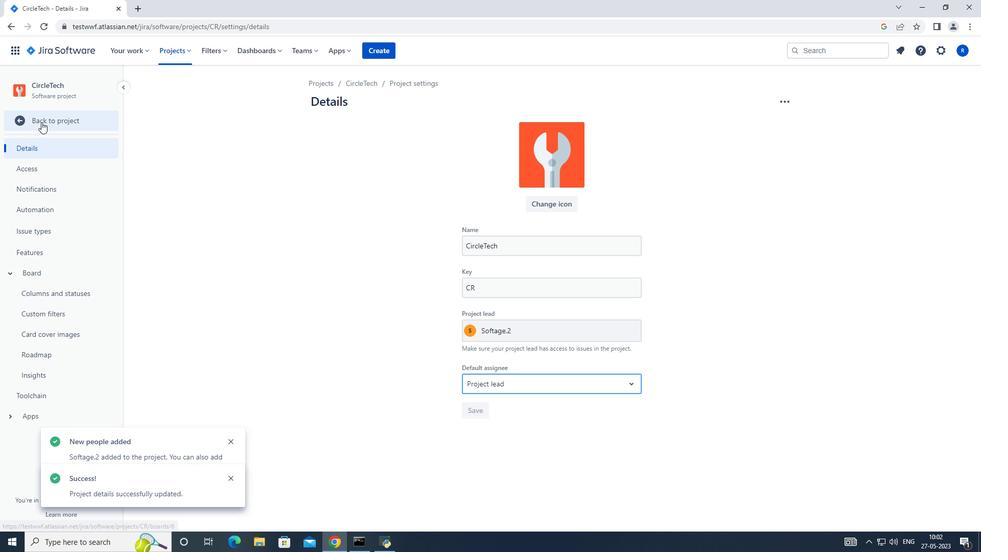 
Action: Mouse pressed left at (42, 121)
Screenshot: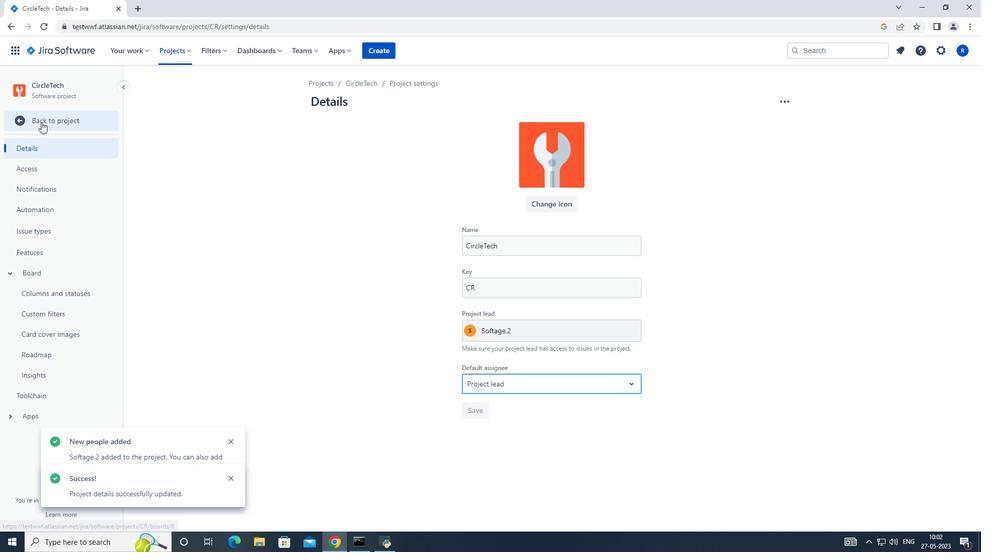 
Action: Mouse moved to (237, 135)
Screenshot: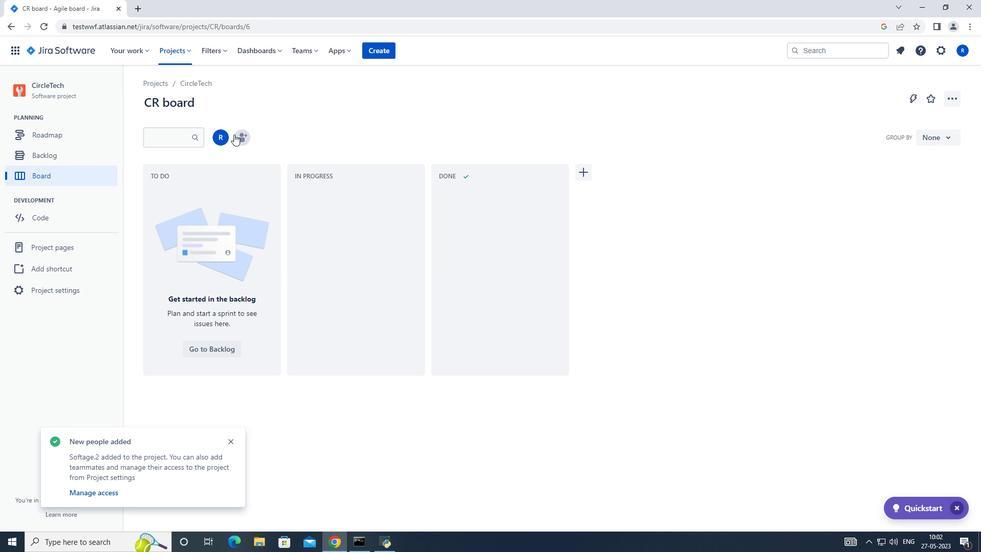 
Action: Mouse pressed left at (237, 135)
Screenshot: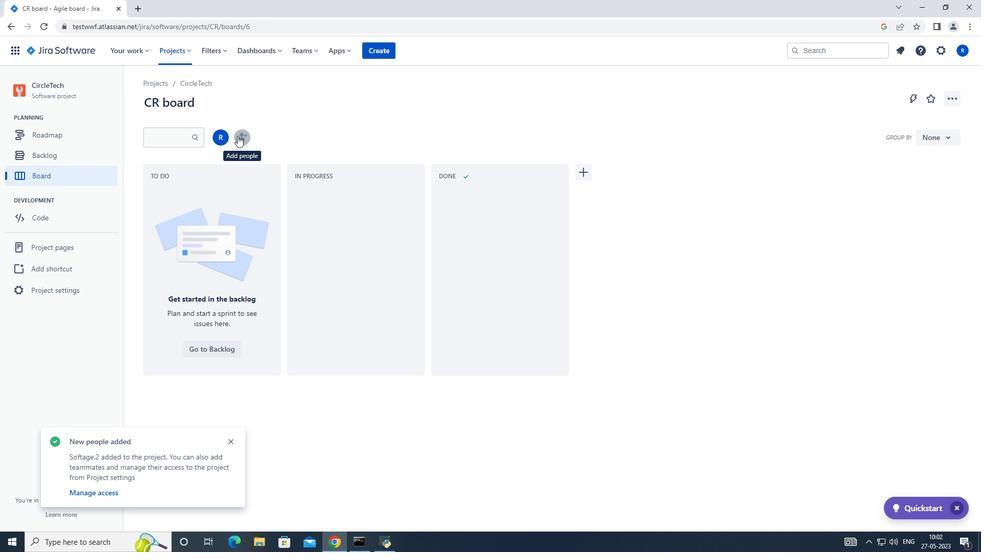 
Action: Mouse moved to (235, 139)
Screenshot: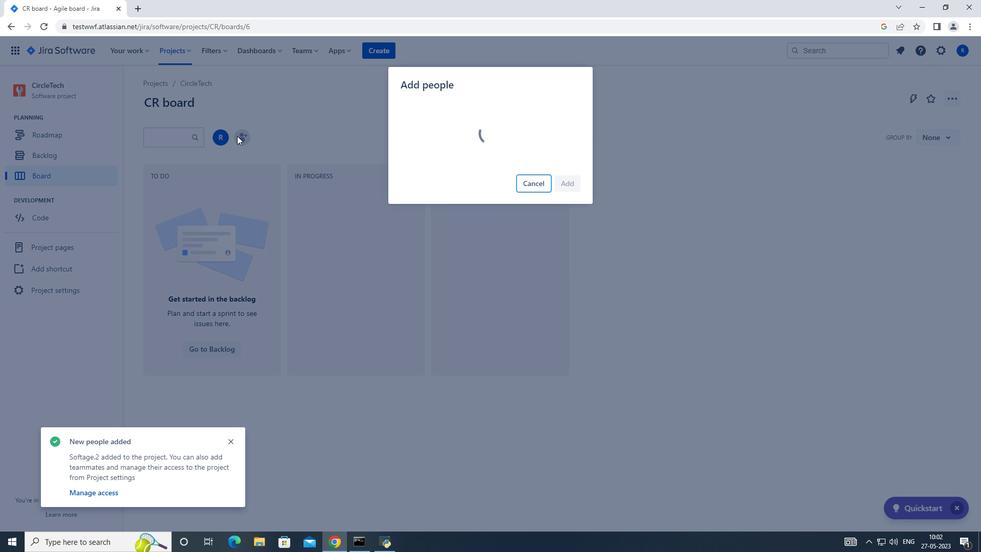 
Action: Key pressed softage.3<Key.shift_r>@sp<Key.backspace>oftage.net
Screenshot: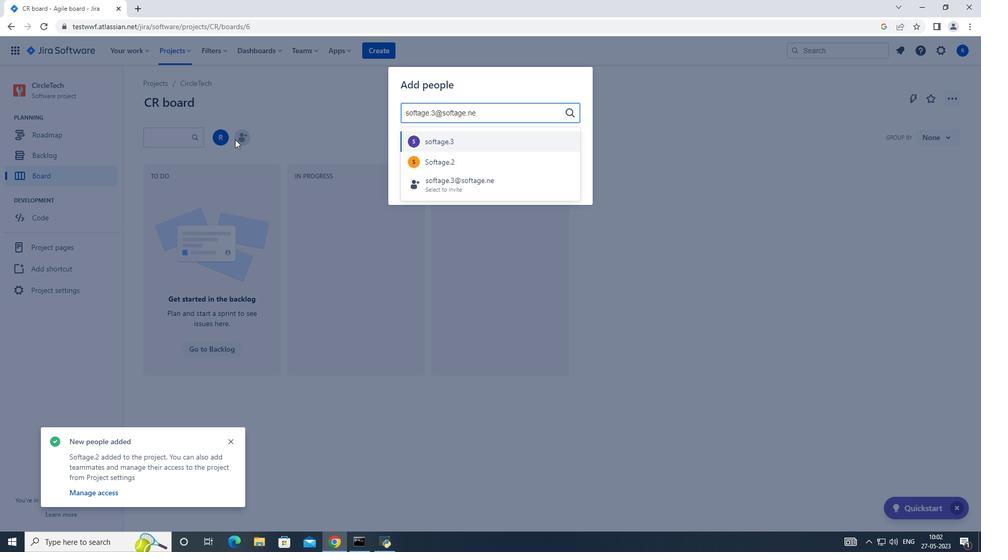 
Action: Mouse moved to (434, 145)
Screenshot: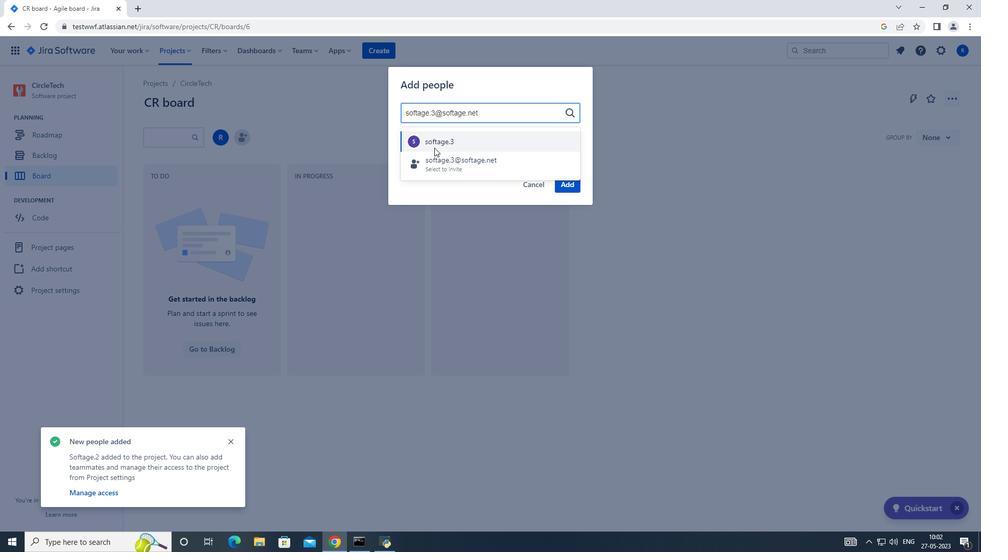 
Action: Mouse pressed left at (434, 145)
Screenshot: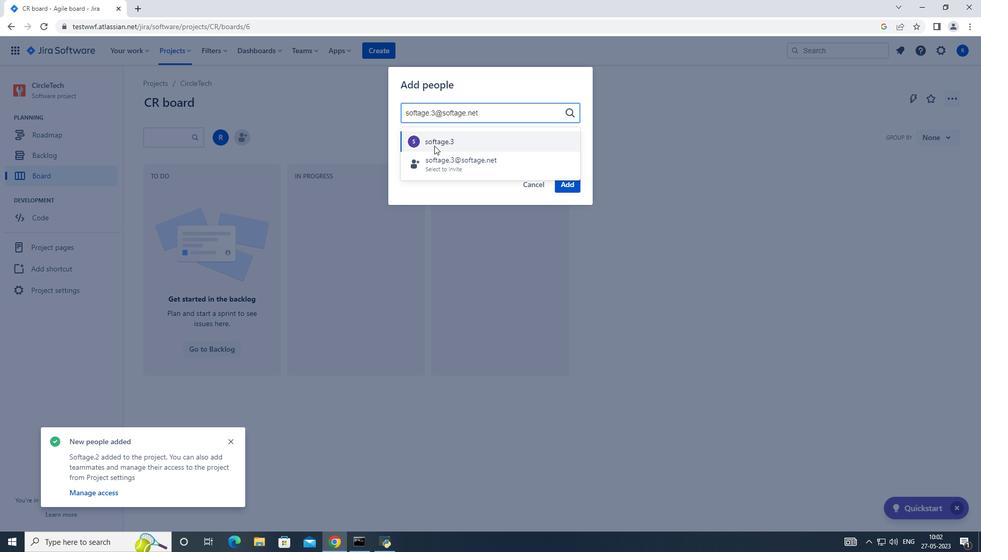 
Action: Mouse moved to (565, 183)
Screenshot: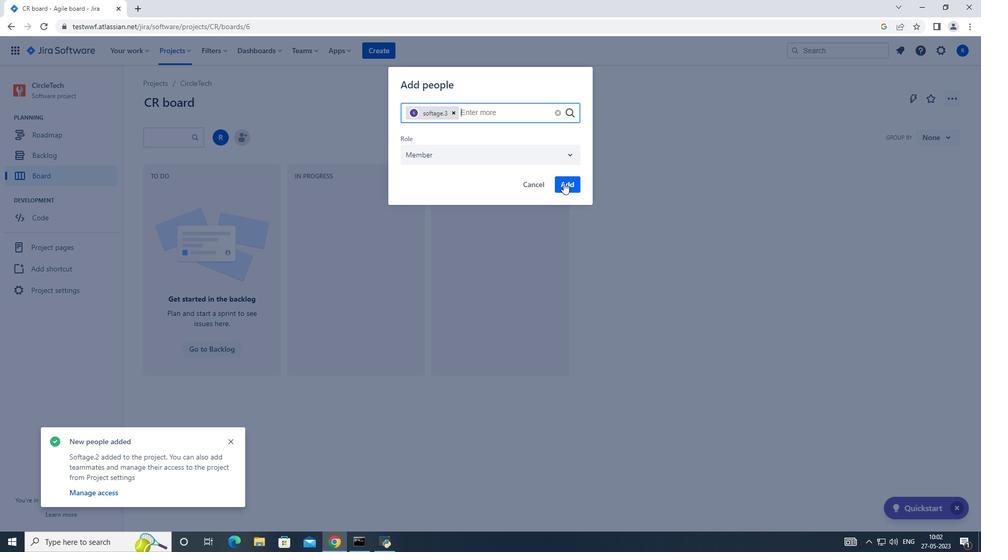 
Action: Mouse pressed left at (564, 183)
Screenshot: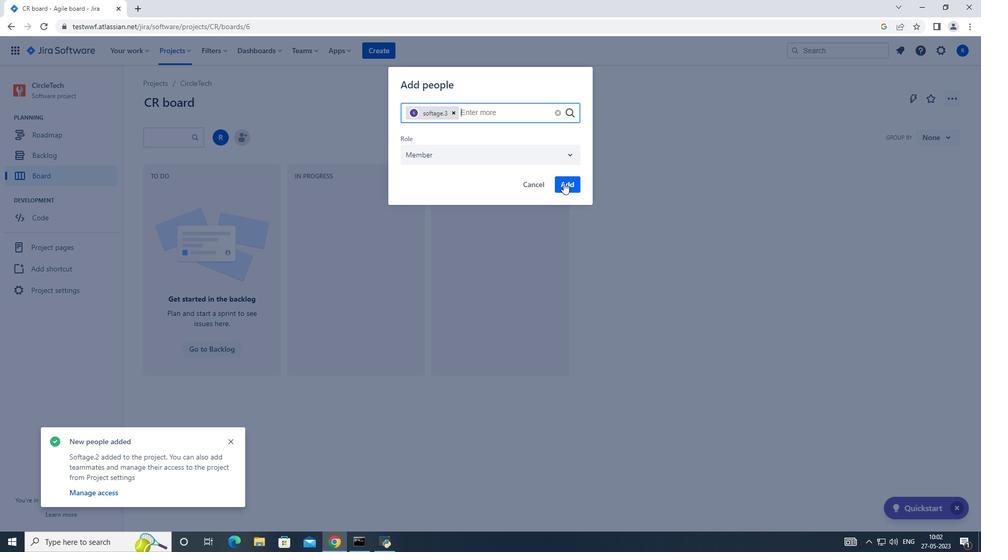 
Action: Mouse moved to (661, 210)
Screenshot: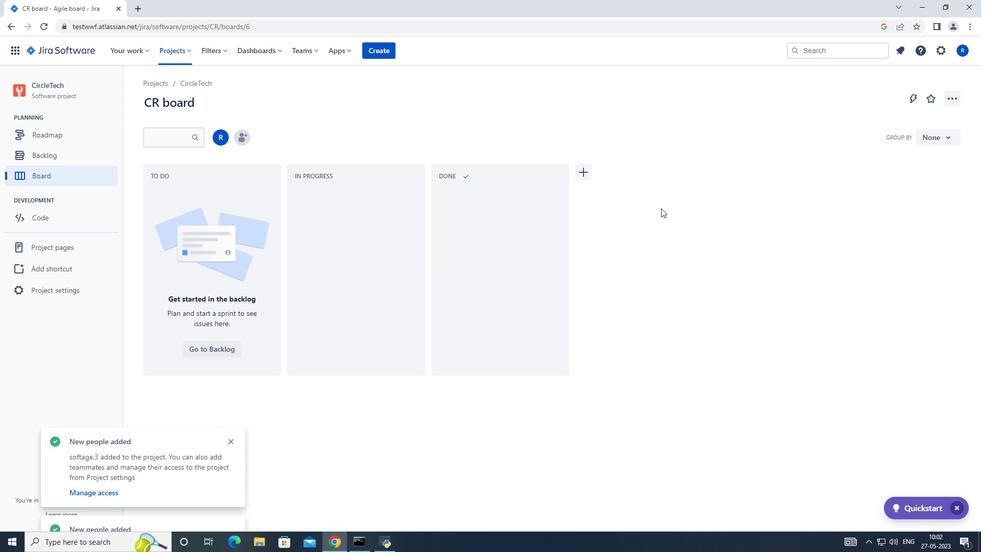 
Action: Mouse pressed left at (661, 210)
Screenshot: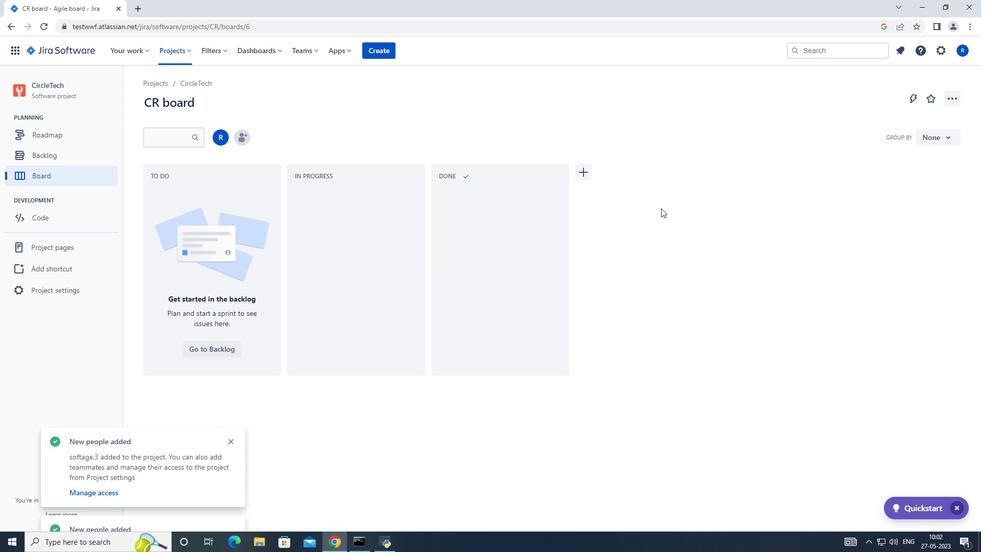 
Action: Mouse moved to (660, 211)
Screenshot: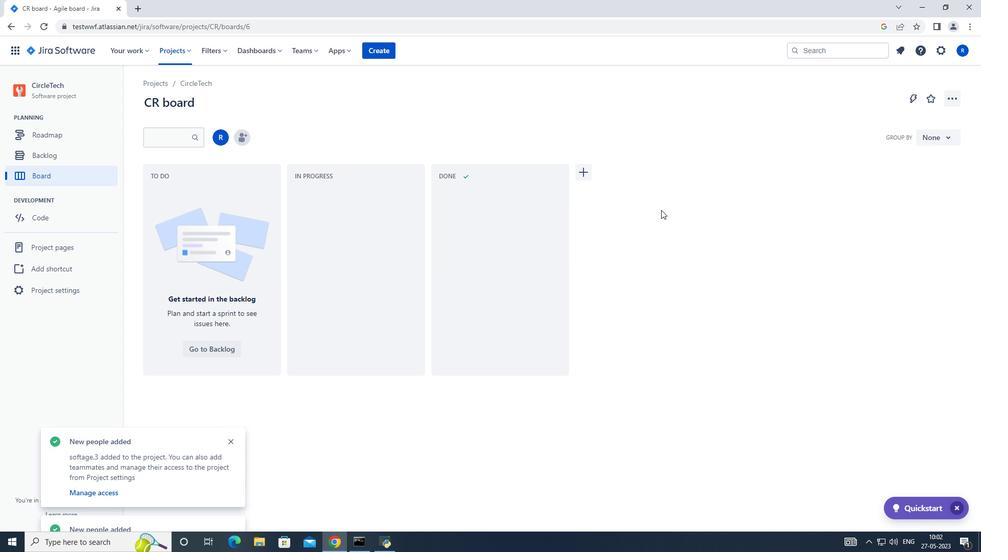 
